 Task: Add an event with the title Second Sales Territory Planning and Expansion Discussion, date ''2024/05/16'', time 8:00 AM to 10:00 AMand add a description: During the Quality Assurance Check, a dedicated team or quality assurance professionals will conduct a comprehensive assessment of the project against predetermined quality criteria. The team will review various aspects, including project documentation, processes, methodologies, and actual deliverables, to ensure they meet the defined quality standards.Select event color  Grape . Add location for the event as: 123 Egyptian Museum, Cairo, Egypt, logged in from the account softage.10@softage.netand send the event invitation to softage.2@softage.net and softage.3@softage.net. Set a reminder for the event Every weekday(Monday to Friday)
Action: Mouse moved to (37, 83)
Screenshot: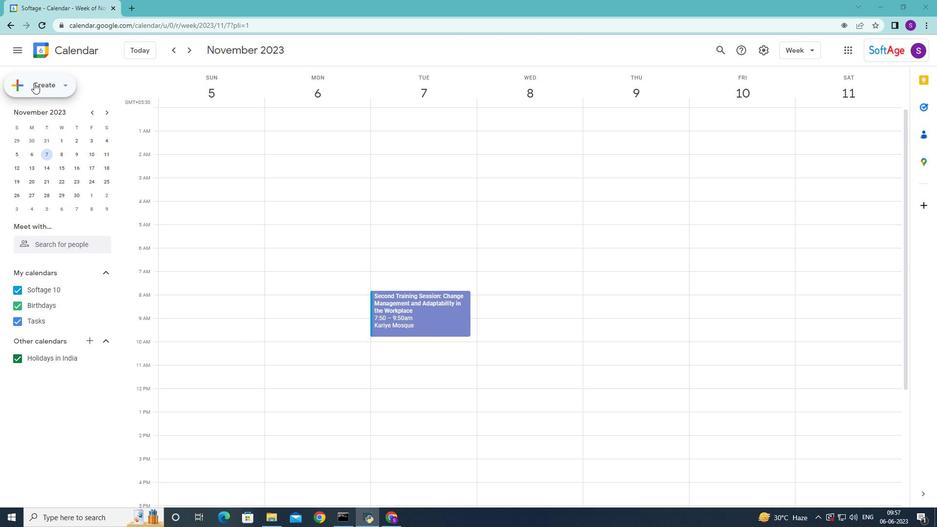 
Action: Mouse pressed left at (37, 83)
Screenshot: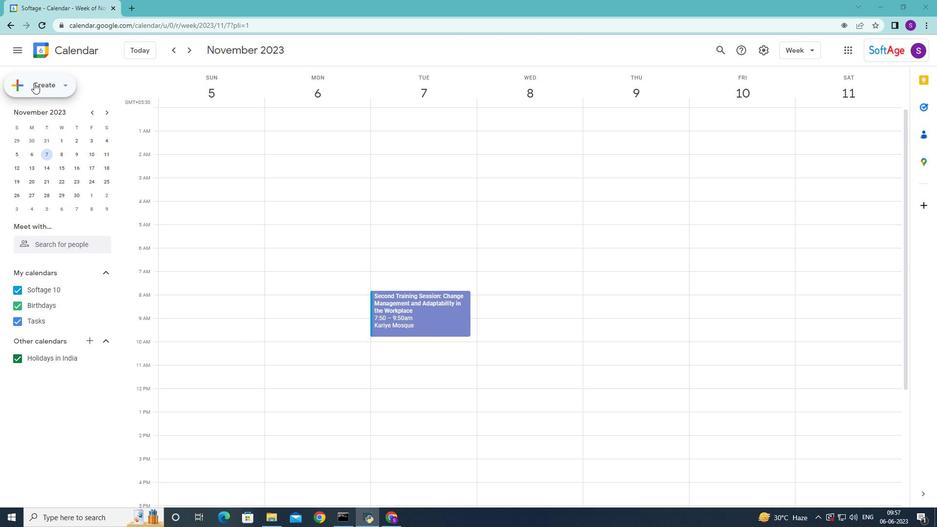 
Action: Mouse moved to (50, 115)
Screenshot: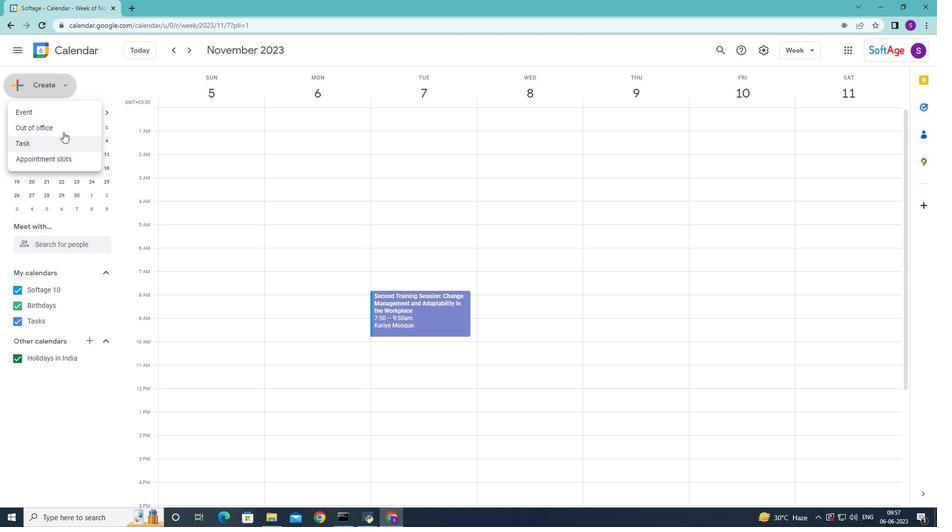 
Action: Mouse pressed left at (50, 115)
Screenshot: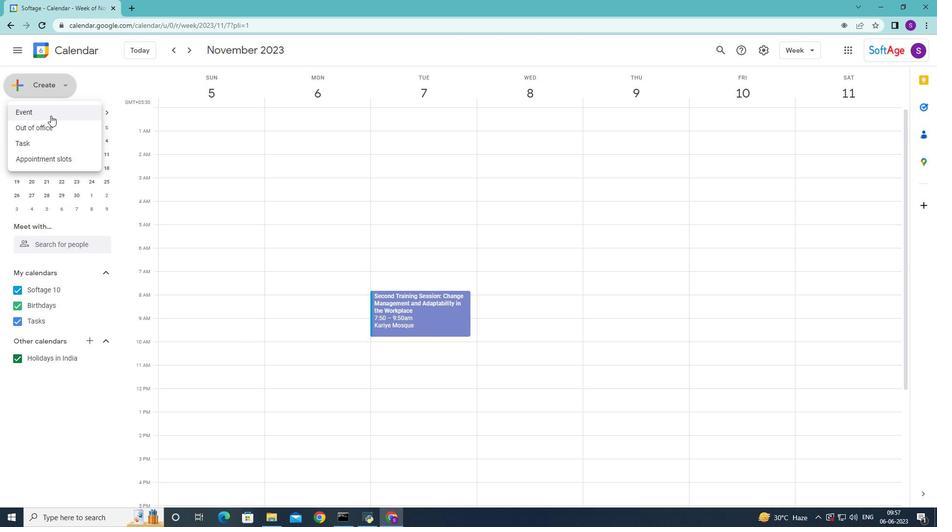 
Action: Mouse moved to (228, 178)
Screenshot: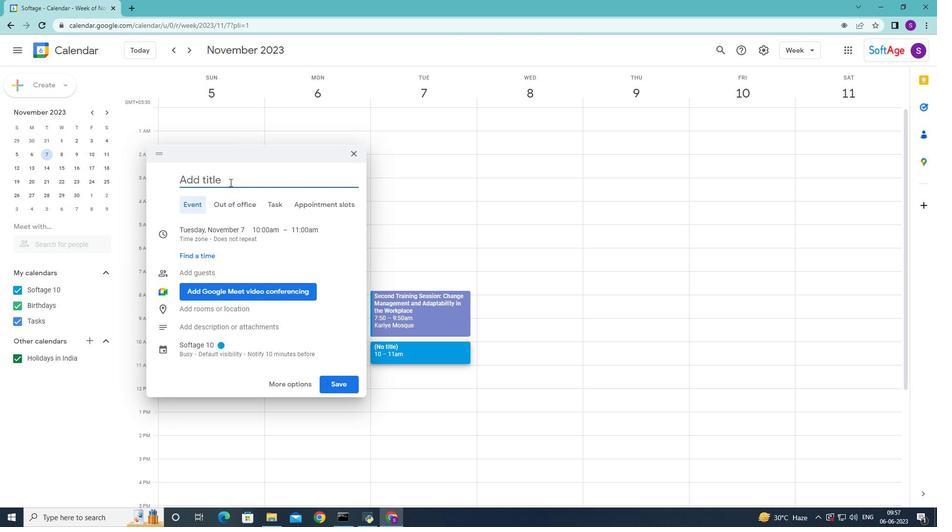 
Action: Mouse pressed left at (228, 178)
Screenshot: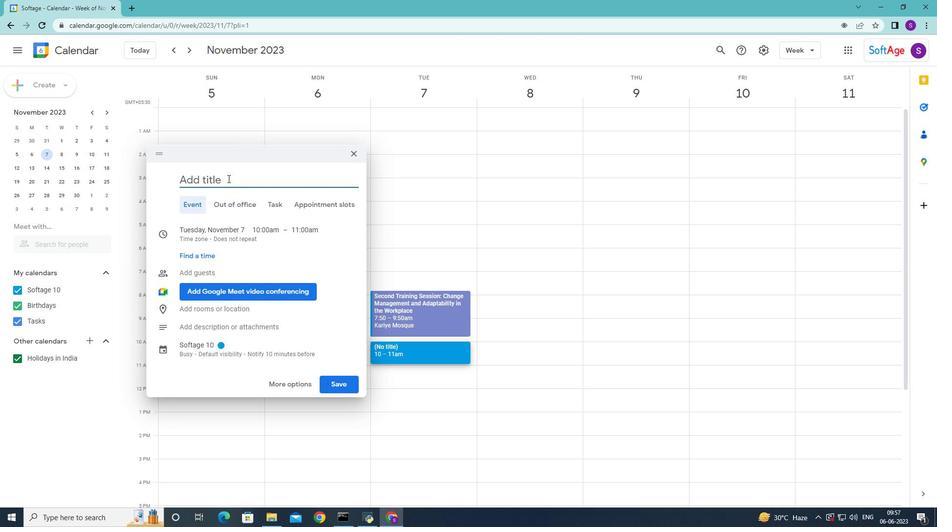 
Action: Mouse moved to (228, 178)
Screenshot: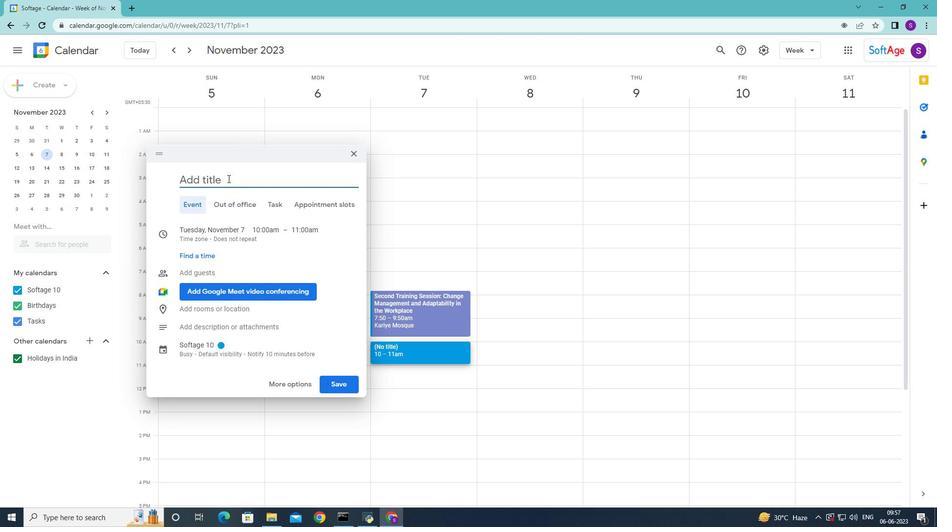 
Action: Key pressed <Key.shift>Second<Key.space><Key.shift>Sales<Key.space><Key.shift>Territory<Key.space><Key.shift>Planning<Key.space>and<Key.space><Key.shift>Expansion<Key.space><Key.shift><Key.shift><Key.shift><Key.shift>Discussion
Screenshot: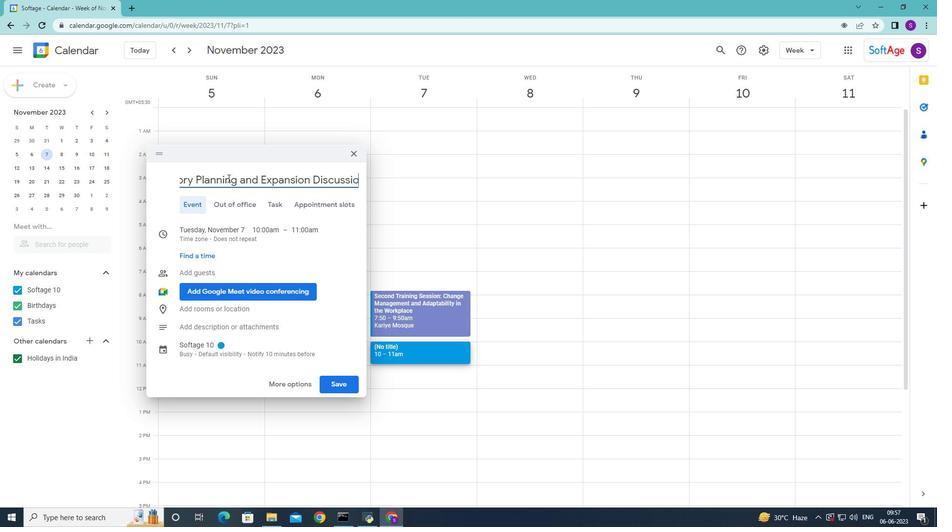 
Action: Mouse moved to (214, 233)
Screenshot: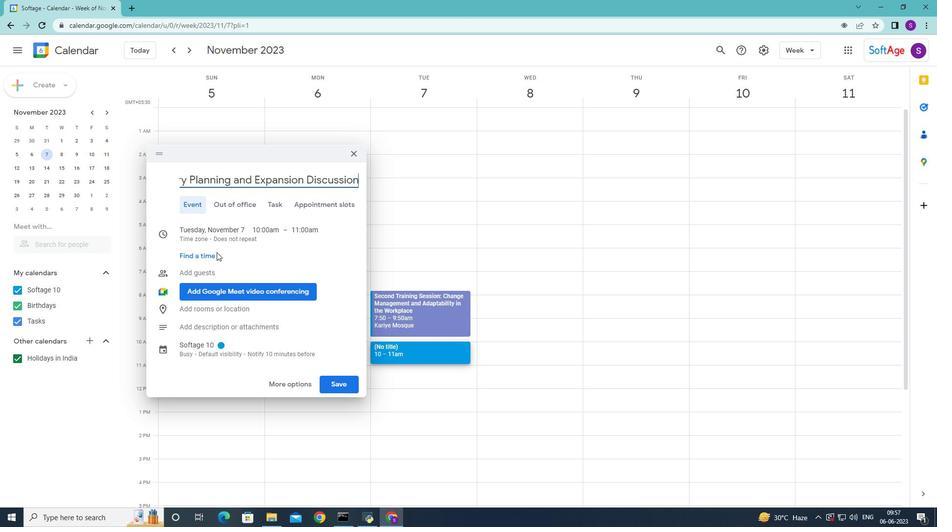 
Action: Mouse pressed left at (214, 233)
Screenshot: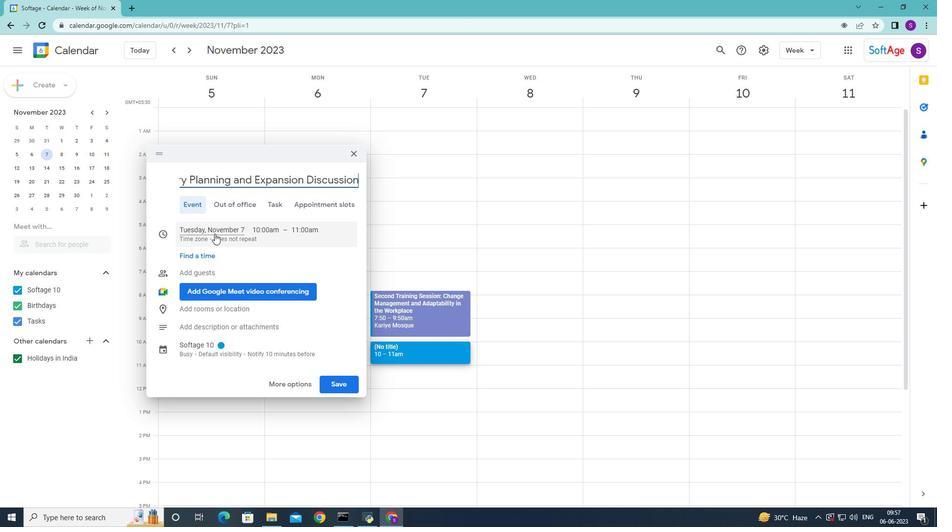 
Action: Mouse moved to (299, 249)
Screenshot: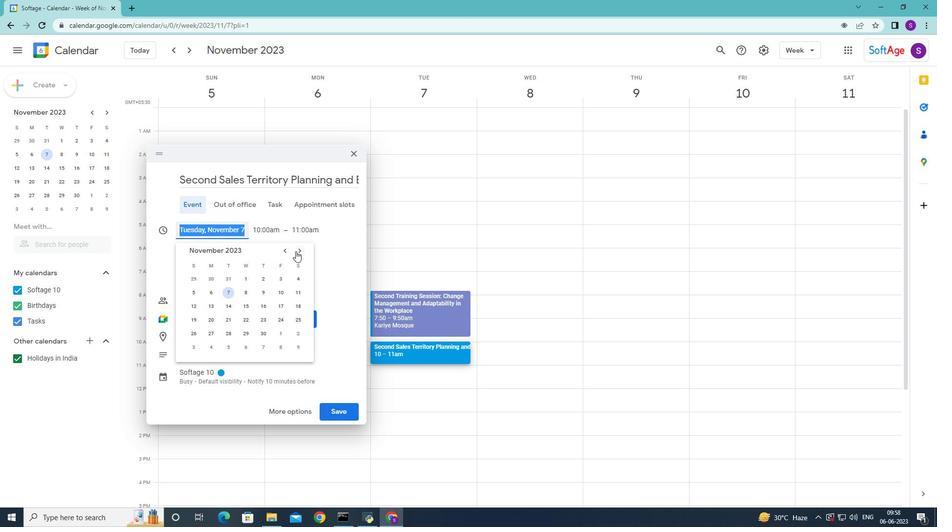 
Action: Mouse pressed left at (299, 249)
Screenshot: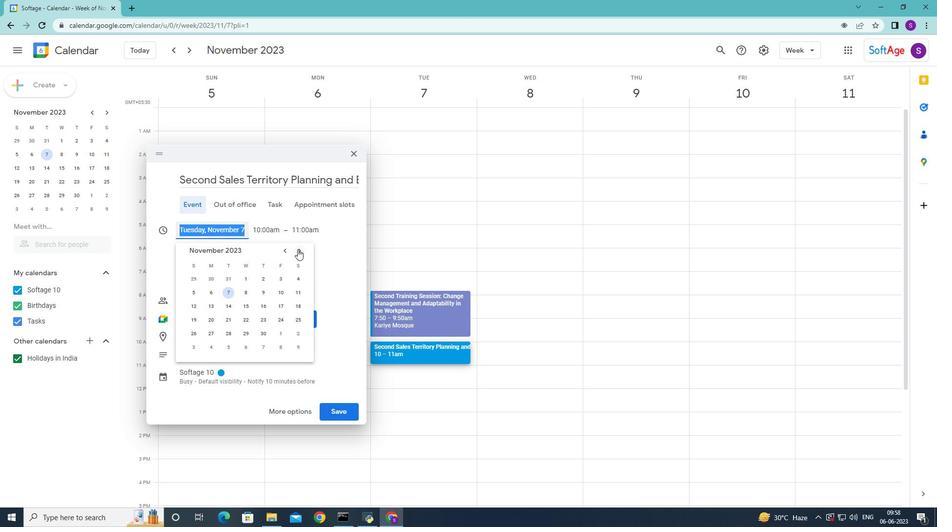 
Action: Mouse pressed left at (299, 249)
Screenshot: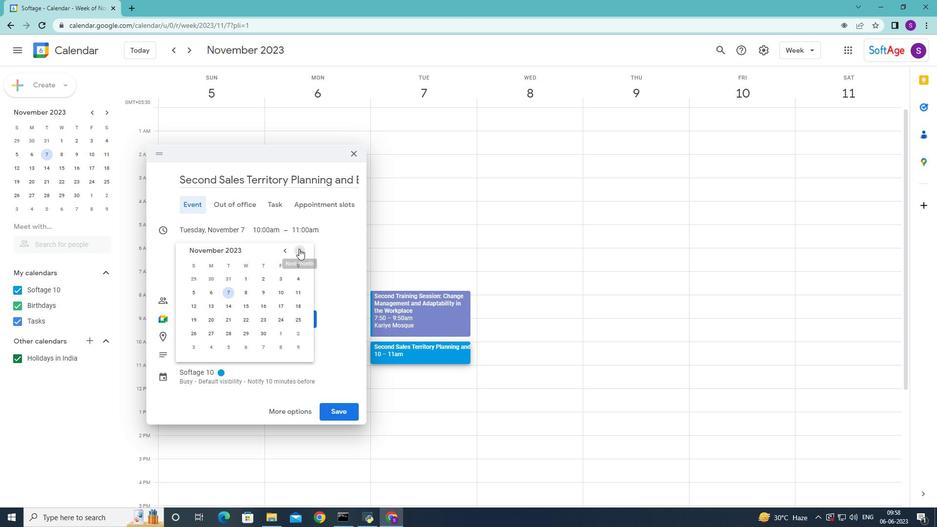 
Action: Mouse pressed left at (299, 249)
Screenshot: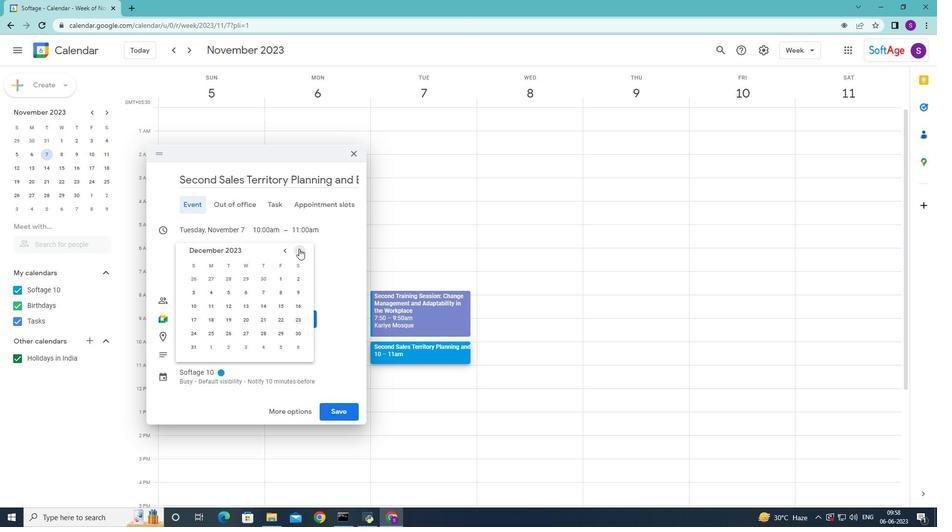 
Action: Mouse pressed left at (299, 249)
Screenshot: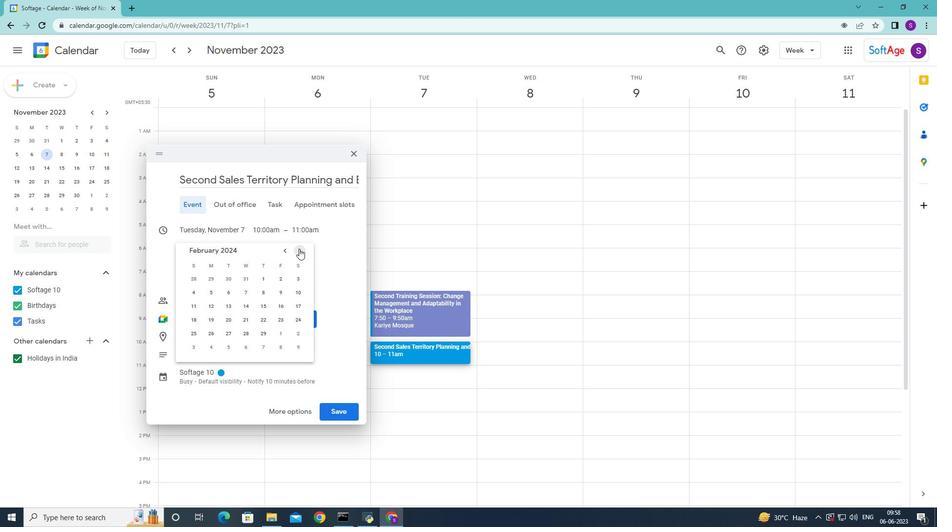
Action: Mouse pressed left at (299, 249)
Screenshot: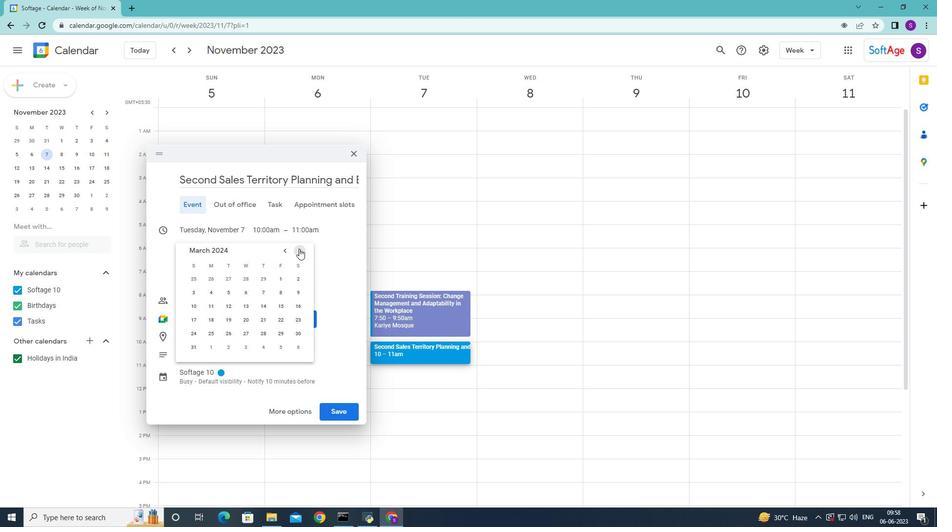 
Action: Mouse pressed left at (299, 249)
Screenshot: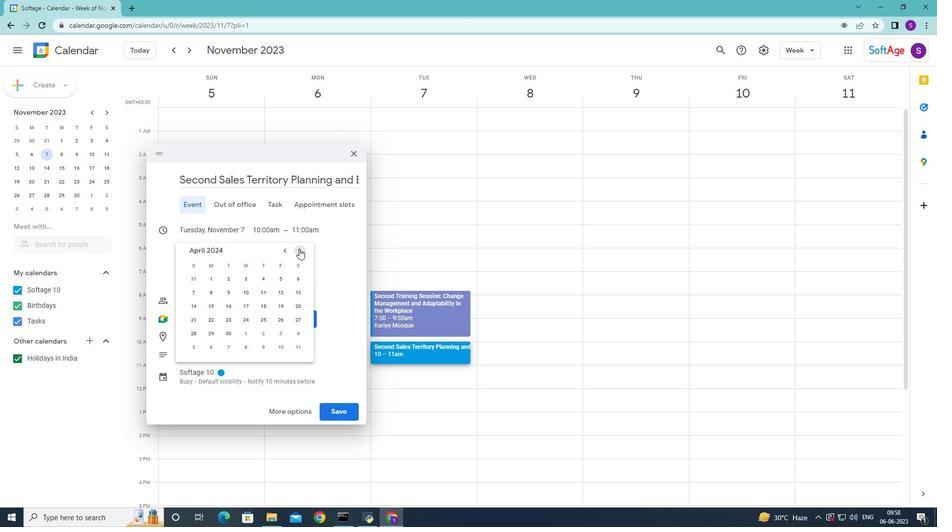 
Action: Mouse moved to (267, 307)
Screenshot: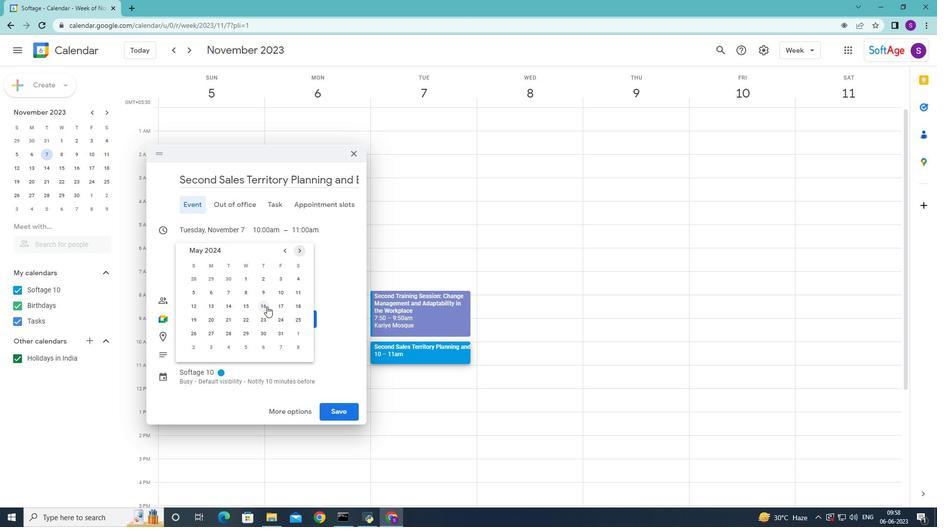 
Action: Mouse pressed left at (267, 307)
Screenshot: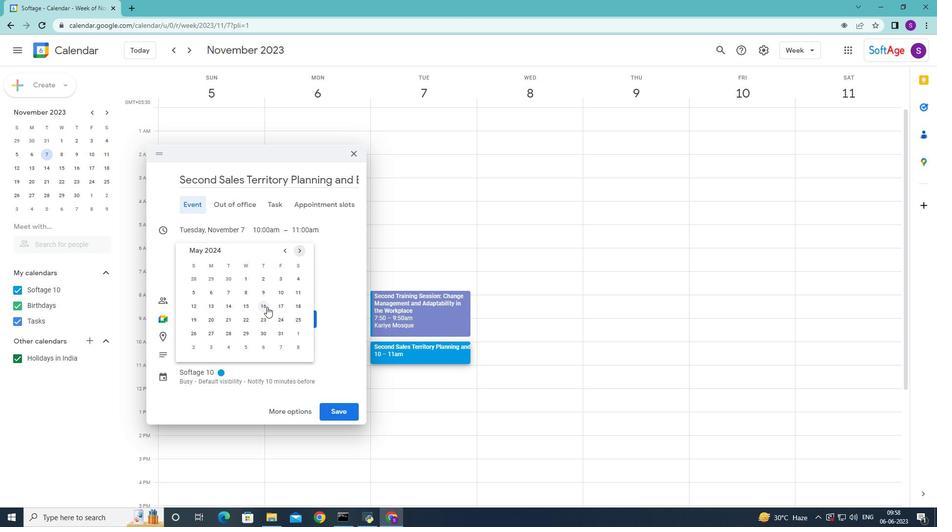 
Action: Mouse moved to (485, 230)
Screenshot: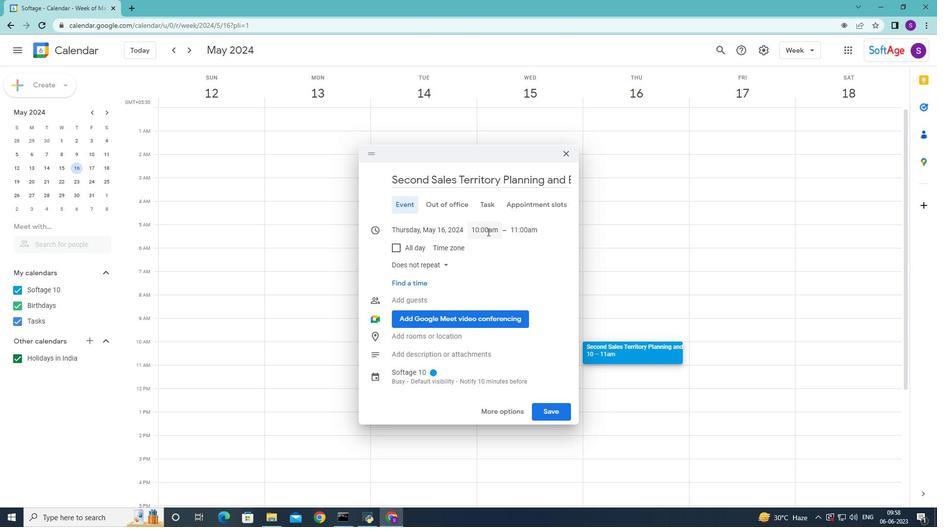 
Action: Mouse pressed left at (485, 230)
Screenshot: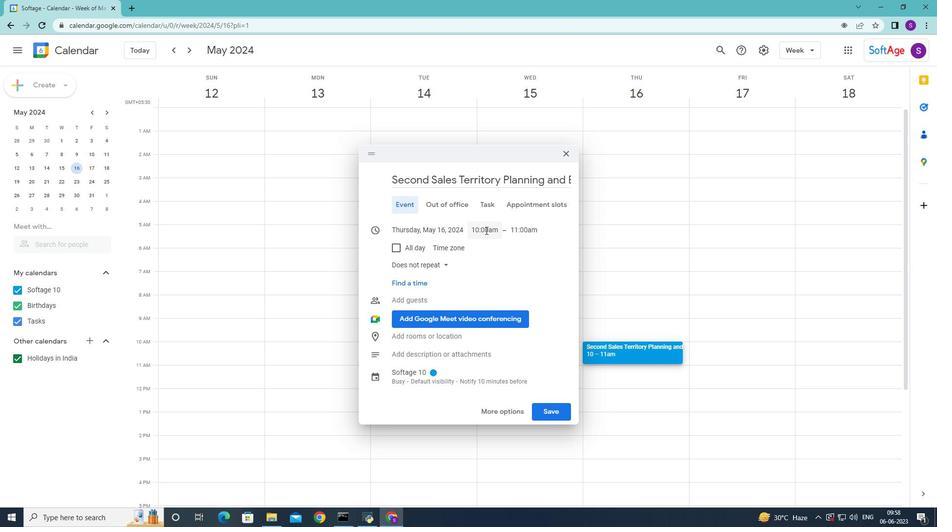 
Action: Mouse moved to (480, 275)
Screenshot: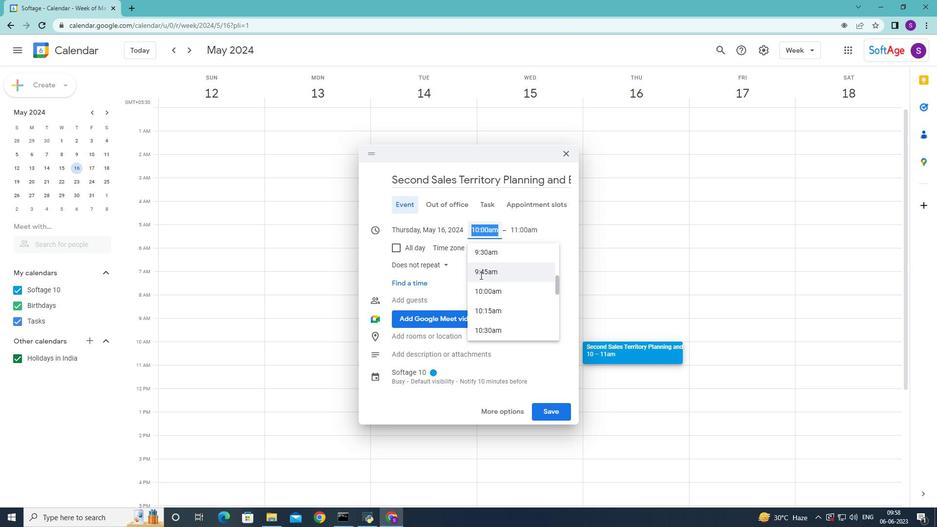 
Action: Mouse scrolled (480, 275) with delta (0, 0)
Screenshot: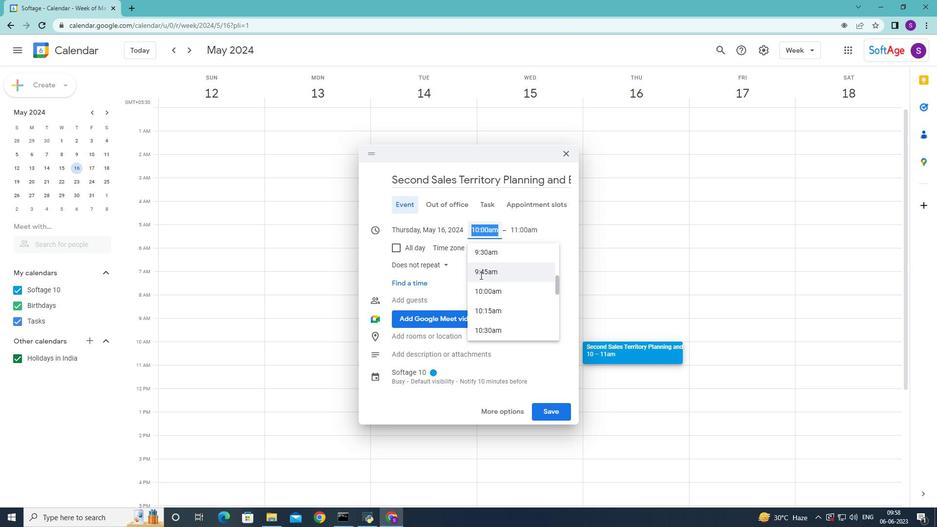 
Action: Mouse scrolled (480, 275) with delta (0, 0)
Screenshot: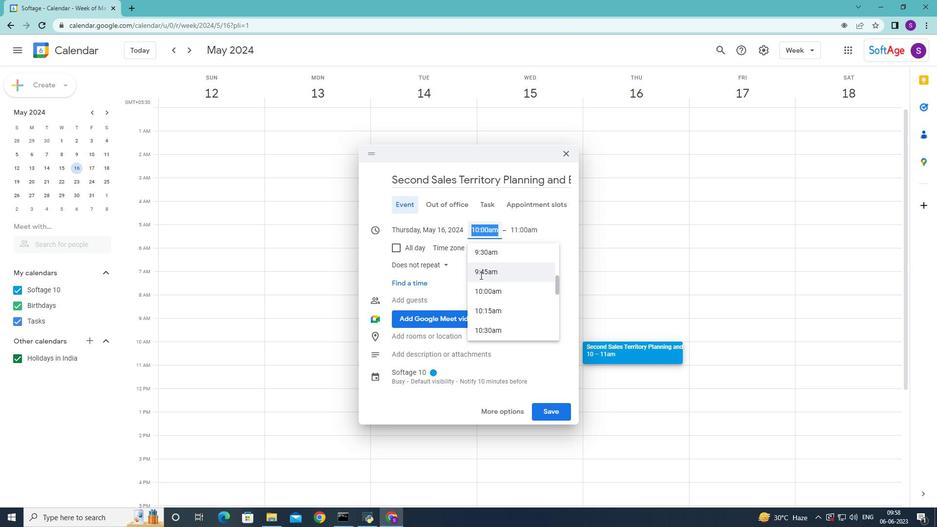 
Action: Mouse scrolled (480, 275) with delta (0, 0)
Screenshot: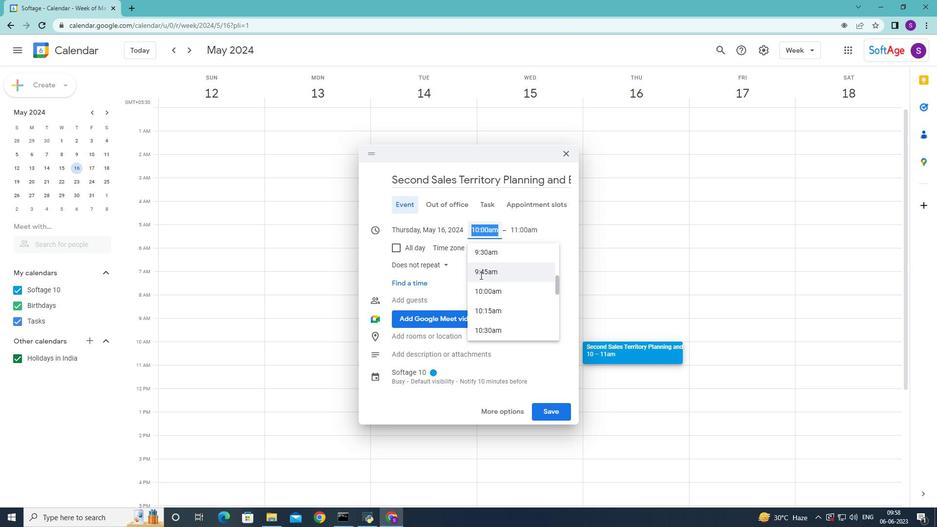 
Action: Mouse scrolled (480, 275) with delta (0, 0)
Screenshot: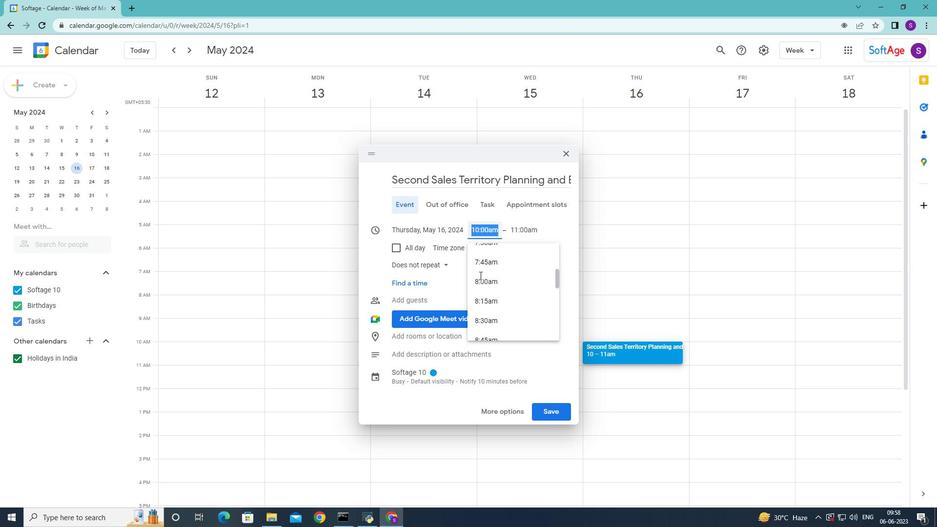 
Action: Mouse scrolled (480, 275) with delta (0, 0)
Screenshot: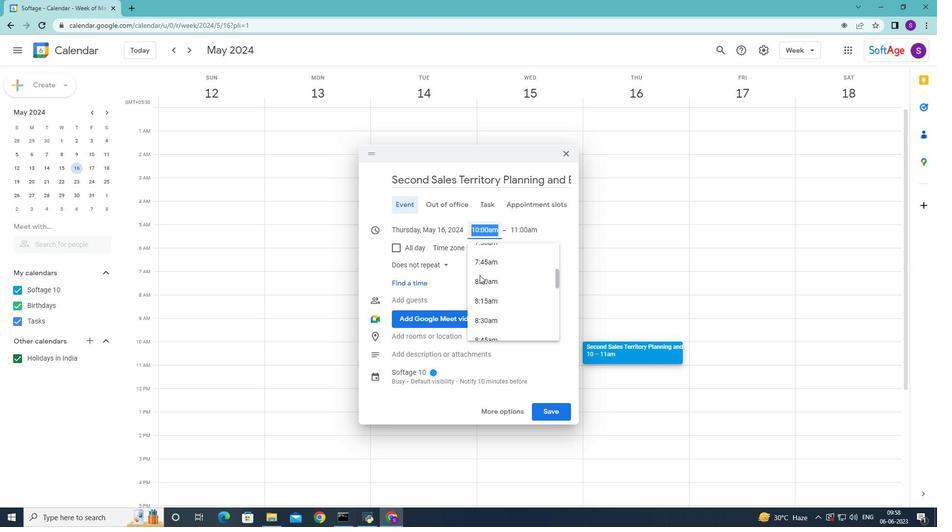 
Action: Mouse scrolled (480, 274) with delta (0, 0)
Screenshot: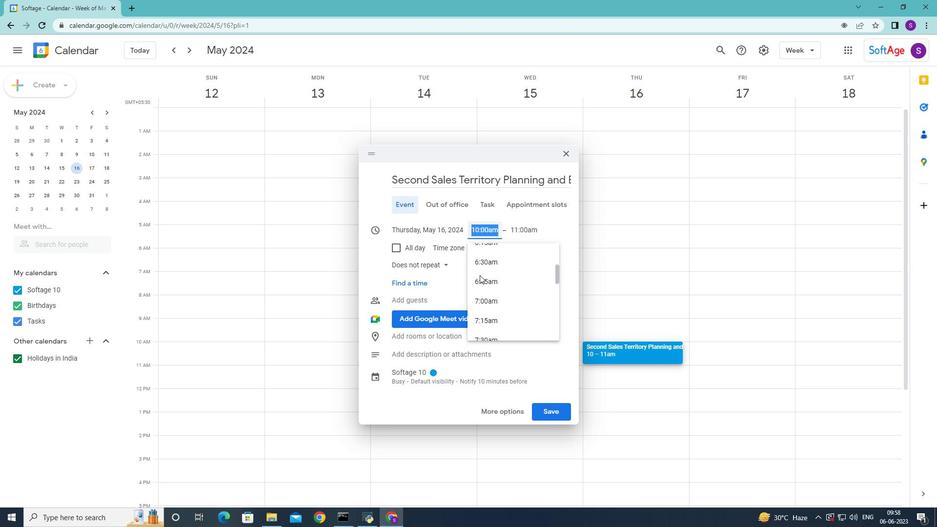 
Action: Mouse scrolled (480, 274) with delta (0, 0)
Screenshot: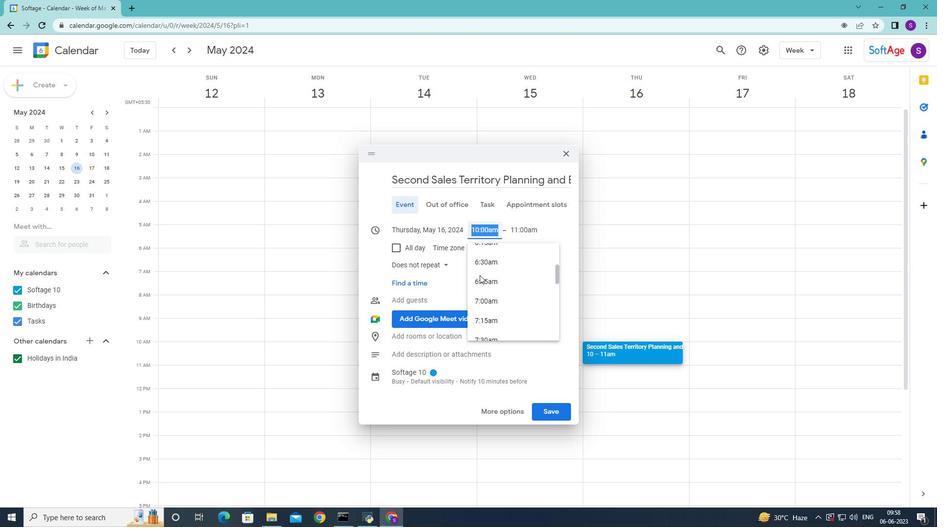 
Action: Mouse moved to (488, 281)
Screenshot: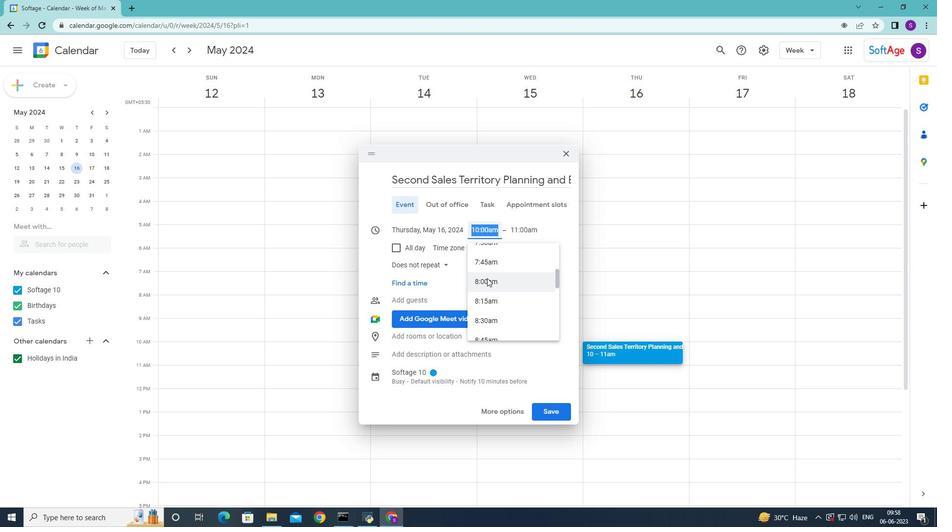 
Action: Mouse pressed left at (488, 281)
Screenshot: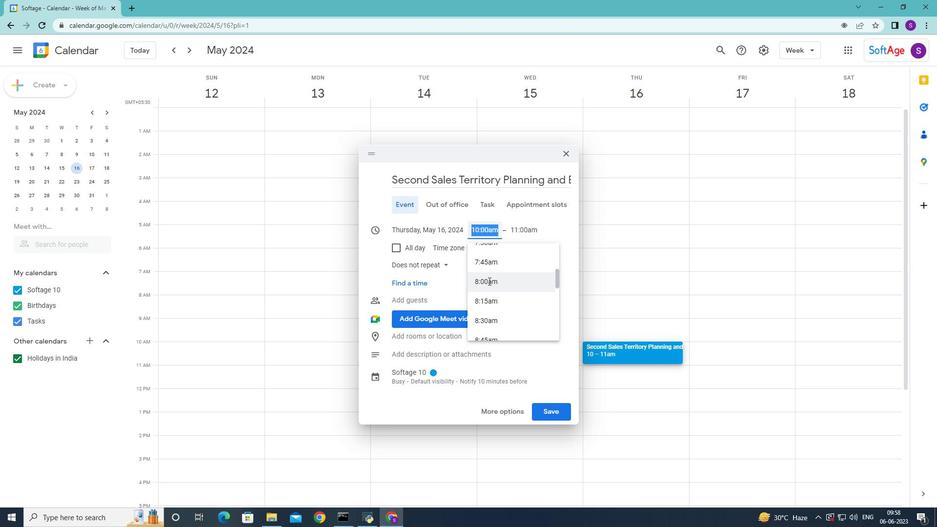
Action: Mouse moved to (523, 224)
Screenshot: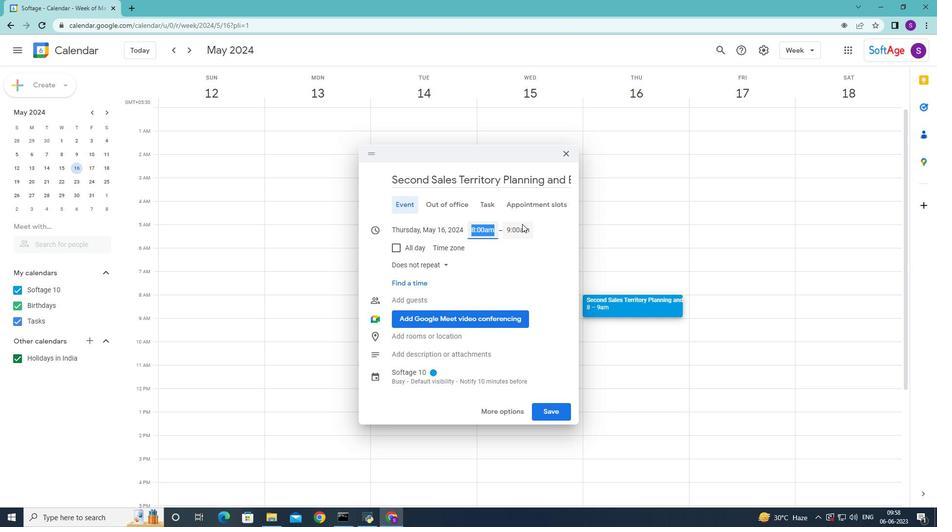 
Action: Mouse pressed left at (523, 224)
Screenshot: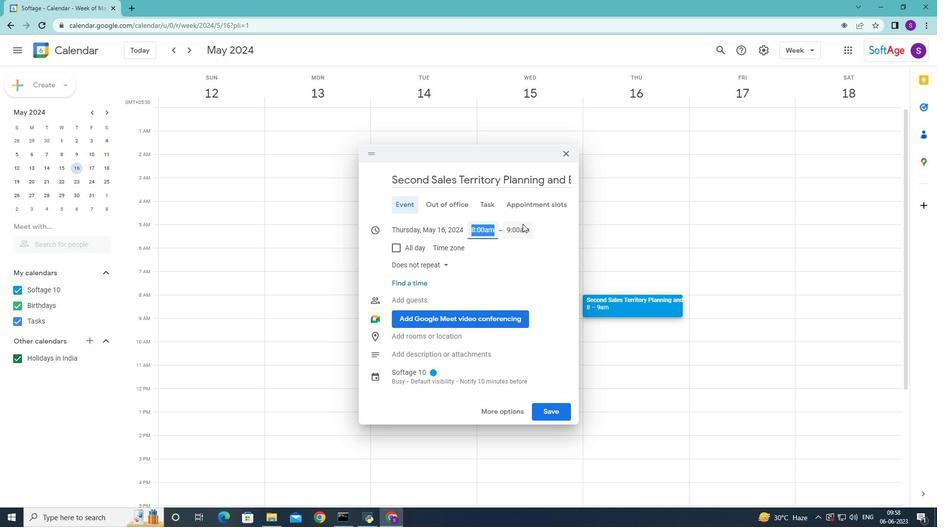 
Action: Mouse moved to (526, 312)
Screenshot: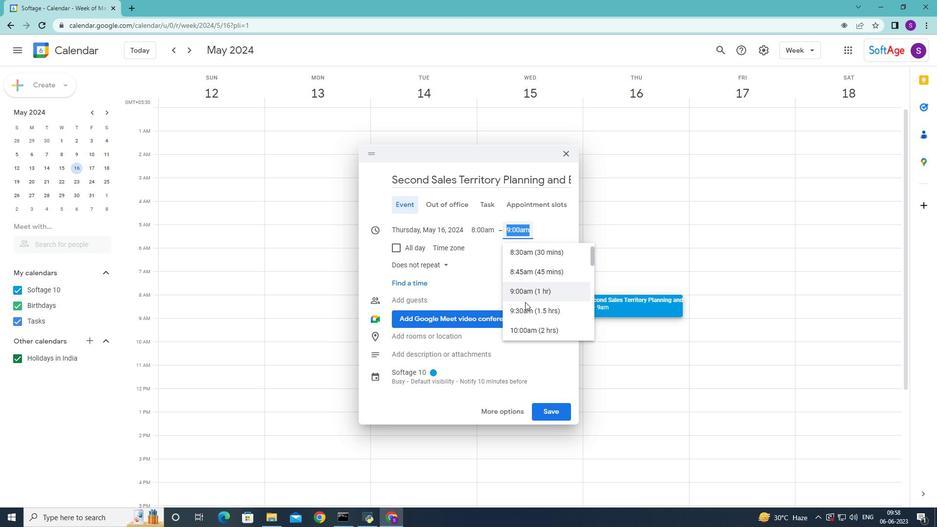 
Action: Mouse scrolled (526, 311) with delta (0, 0)
Screenshot: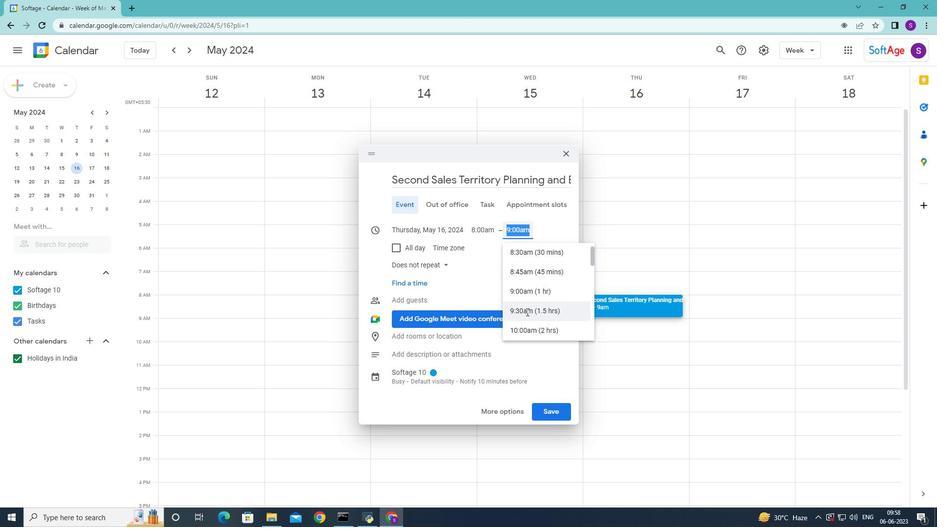 
Action: Mouse moved to (516, 282)
Screenshot: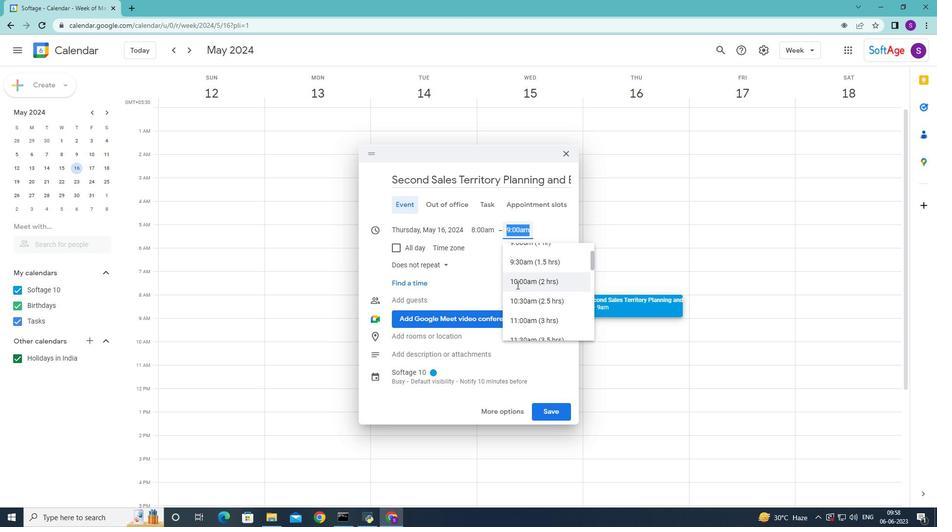 
Action: Mouse pressed left at (516, 282)
Screenshot: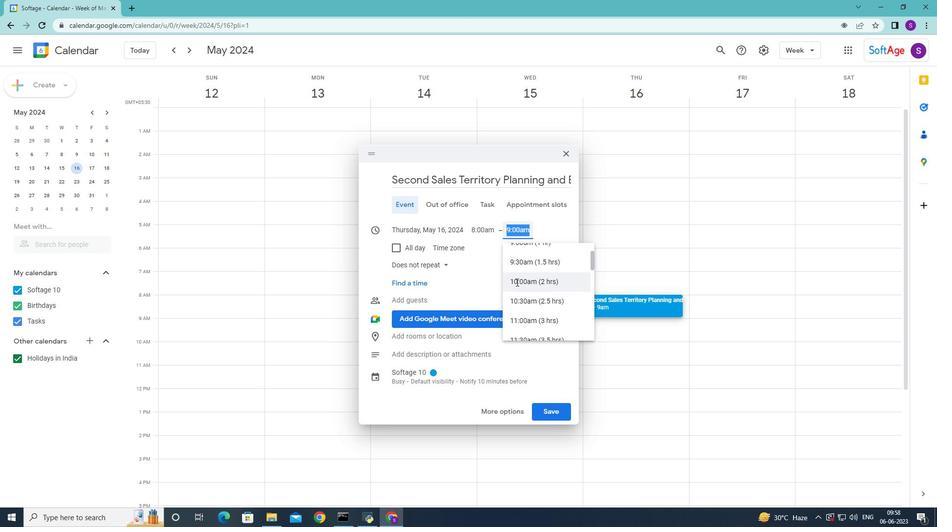 
Action: Mouse moved to (494, 413)
Screenshot: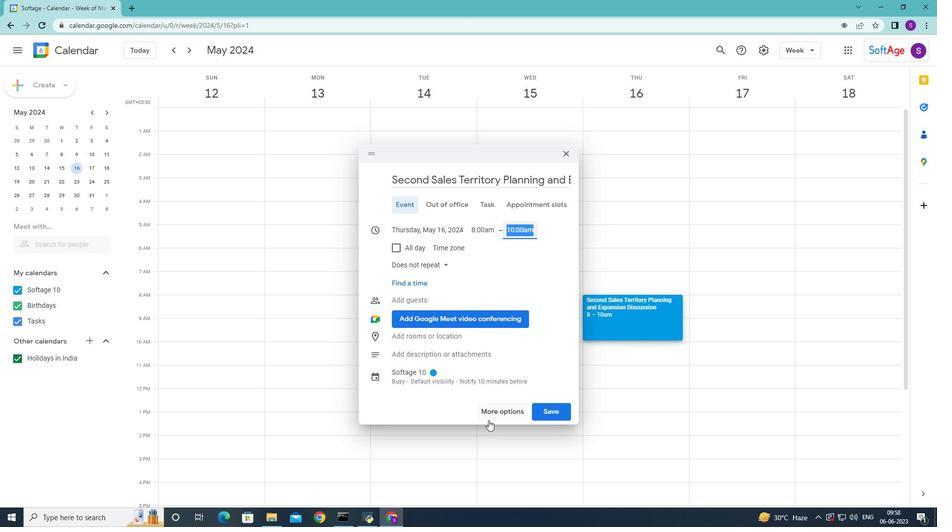 
Action: Mouse pressed left at (494, 413)
Screenshot: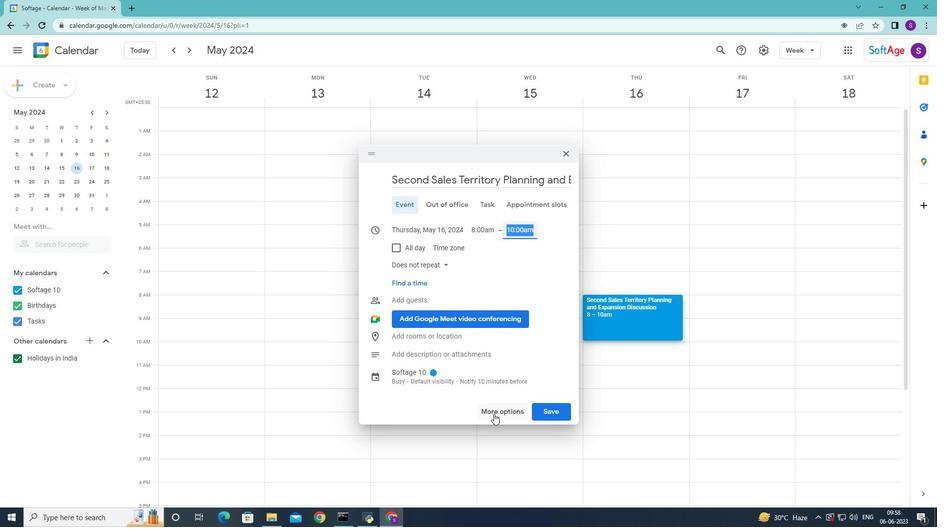
Action: Mouse moved to (148, 339)
Screenshot: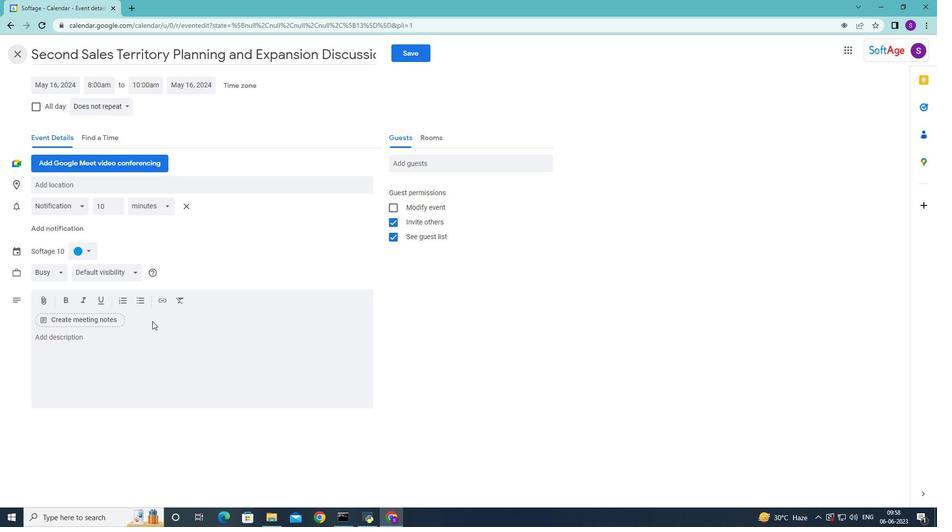 
Action: Mouse pressed left at (148, 339)
Screenshot: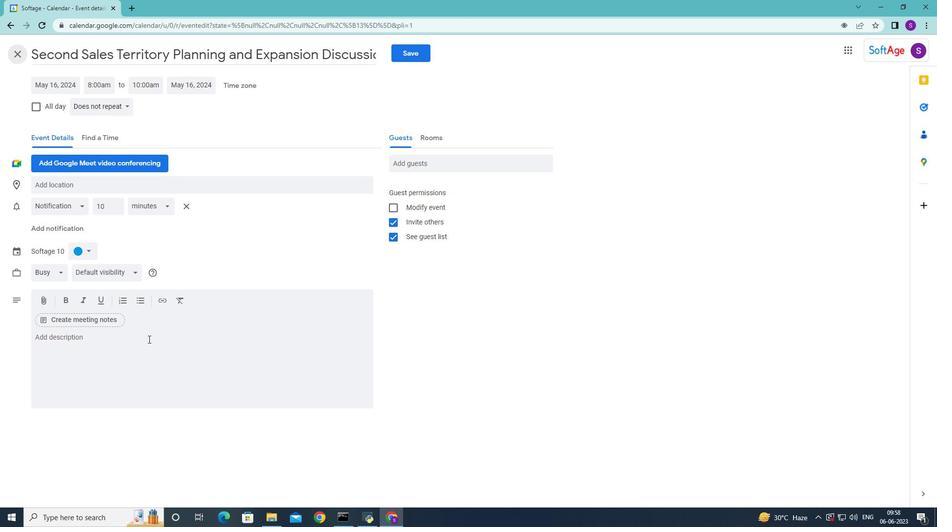 
Action: Key pressed <Key.shift>During<Key.space>the<Key.space>quality<Key.space>a<Key.backspace>assurance<Key.space>professionals<Key.space>will<Key.space>c<Key.backspace>conduct<Key.space>a<Key.space>comprehensive<Key.space>assesment<Key.space>of<Key.space>the<Key.space>project<Key.space>
Screenshot: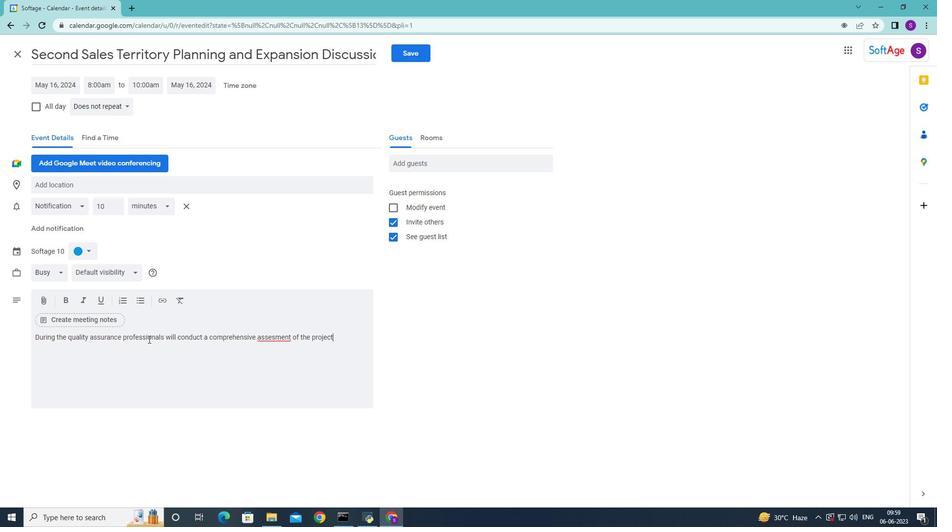 
Action: Mouse moved to (274, 338)
Screenshot: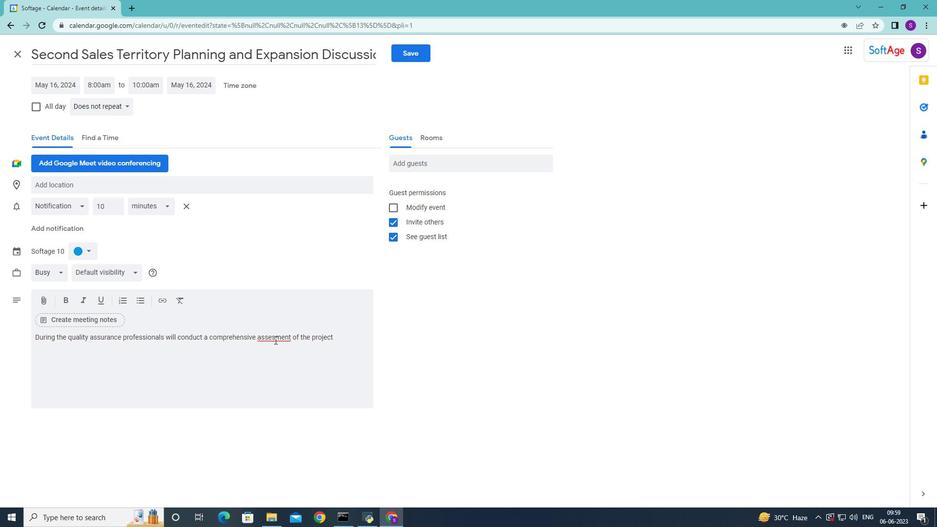 
Action: Mouse pressed left at (274, 338)
Screenshot: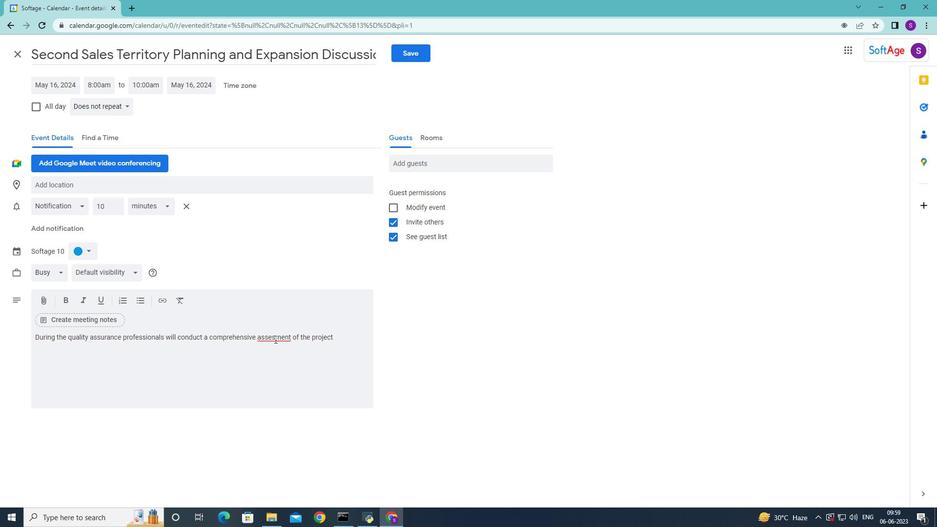 
Action: Mouse moved to (278, 339)
Screenshot: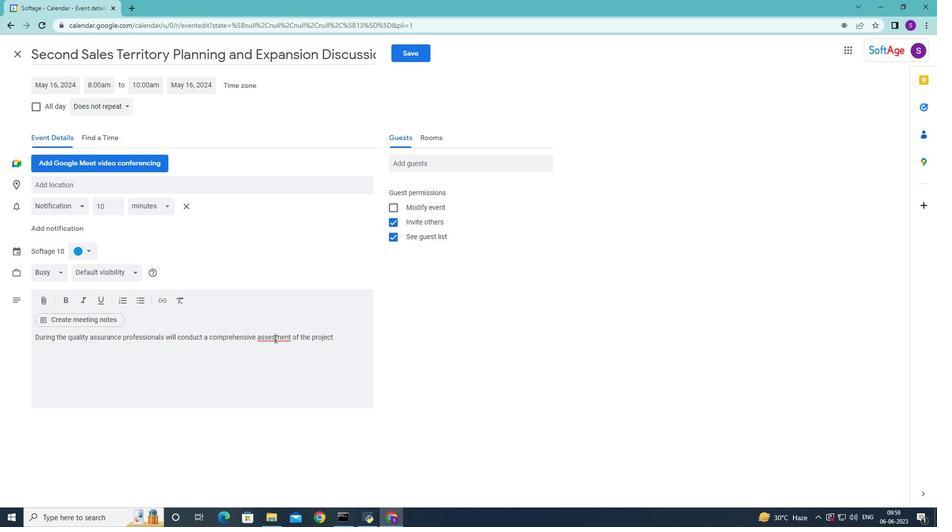 
Action: Key pressed s
Screenshot: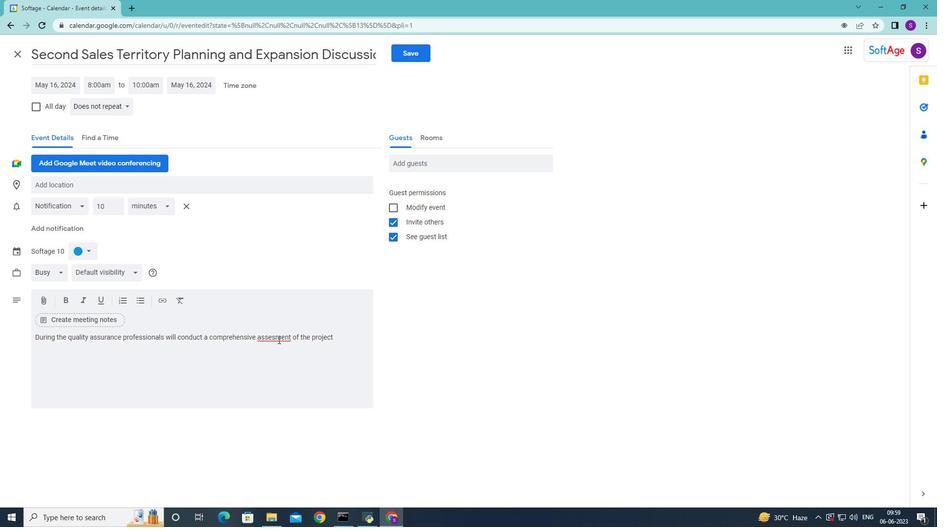 
Action: Mouse moved to (356, 338)
Screenshot: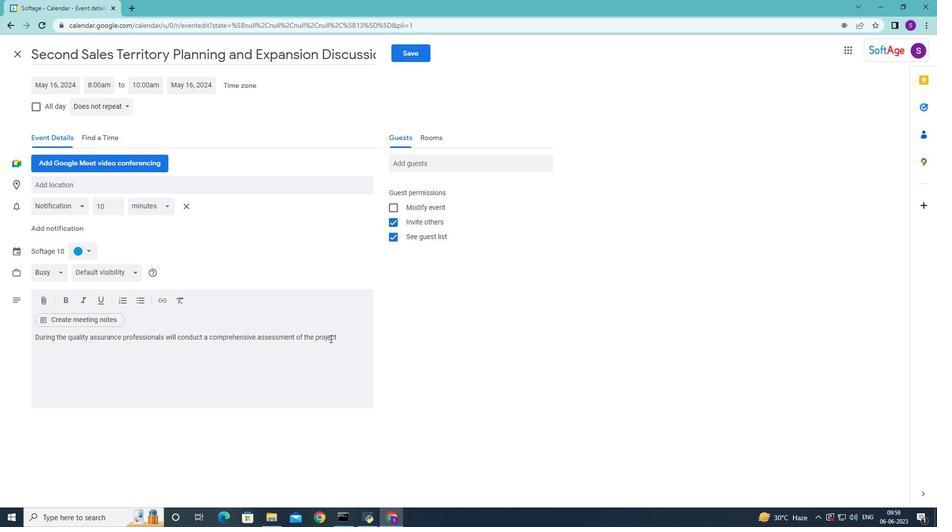 
Action: Mouse pressed left at (356, 338)
Screenshot: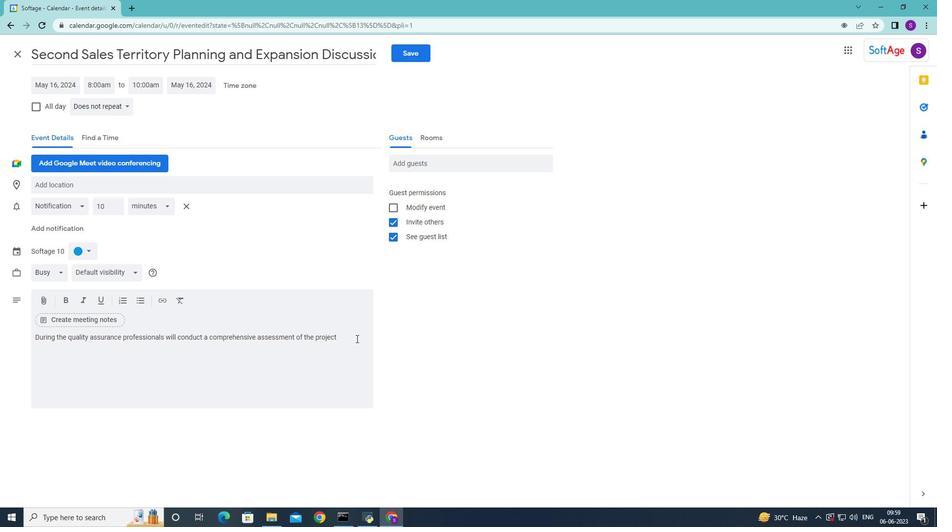 
Action: Key pressed against<Key.space>predetermined<Key.space>quality<Key.space>criteria<Key.space><Key.backspace>.<Key.space><Key.shift>The<Key.space>team<Key.space>will<Key.space>review<Key.space>various<Key.space>aspects,<Key.space>including<Key.space>project<Key.space>documenttat<Key.backspace><Key.backspace><Key.backspace>ation<Key.space><Key.backspace>,<Key.space>processes<Key.space><Key.backspace>,<Key.space>methodologies<Key.space><Key.backspace>,<Key.space>and<Key.space>actual<Key.space>deliverables<Key.space><Key.backspace>,<Key.space>to<Key.space>ensure<Key.space>they<Key.space>meet<Key.space>the<Key.space>defined<Key.space>quality<Key.space>standart<Key.backspace>ds<Key.space><Key.backspace>.<Key.space>
Screenshot: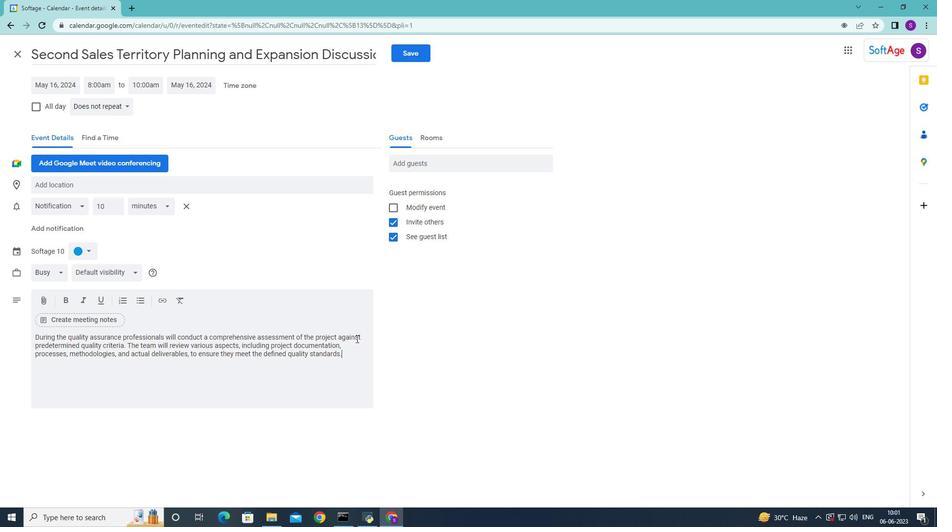 
Action: Mouse moved to (92, 249)
Screenshot: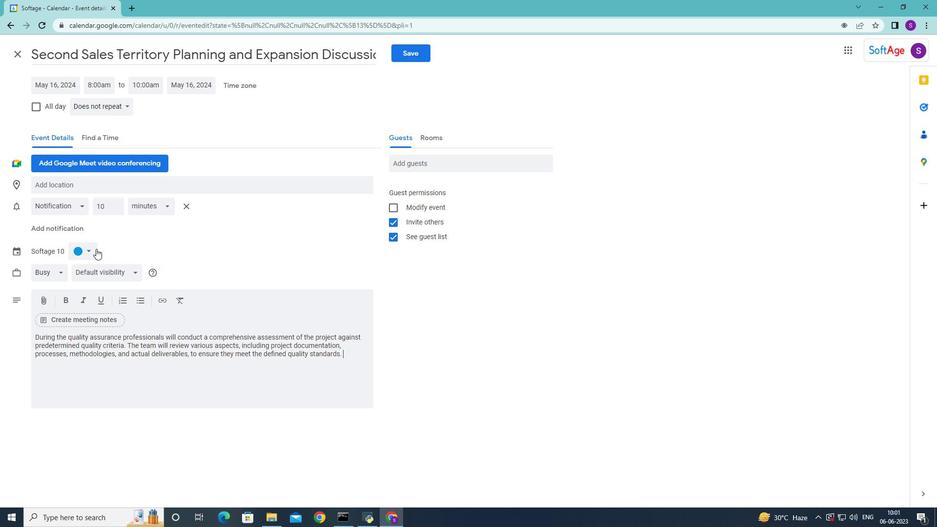 
Action: Mouse pressed left at (92, 249)
Screenshot: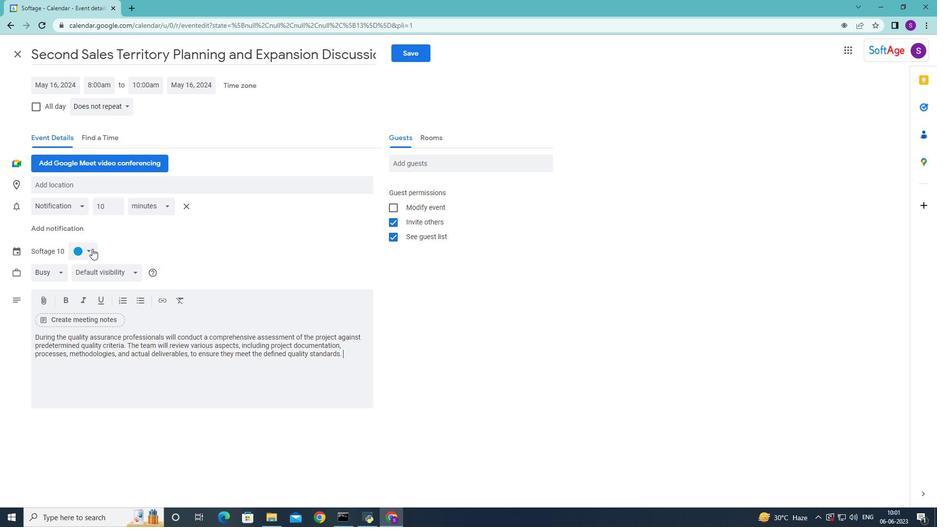 
Action: Mouse moved to (86, 295)
Screenshot: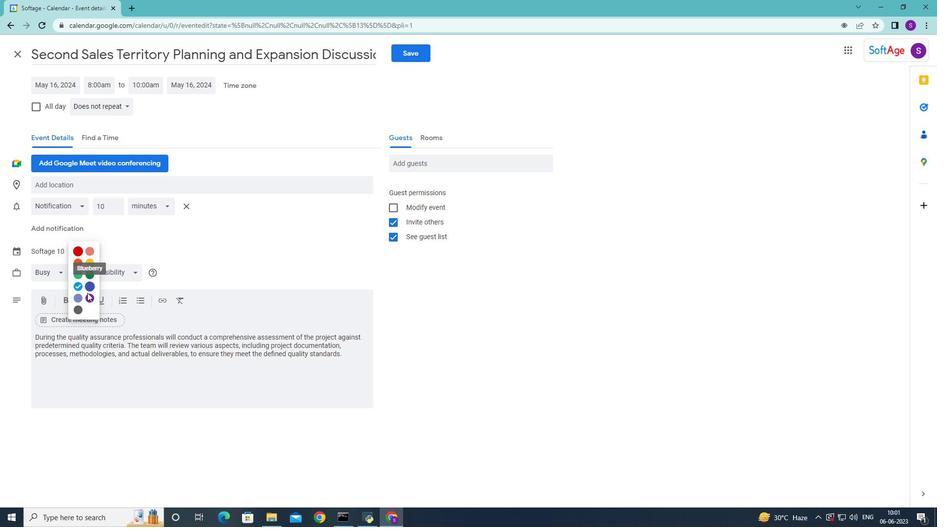 
Action: Mouse pressed left at (86, 295)
Screenshot: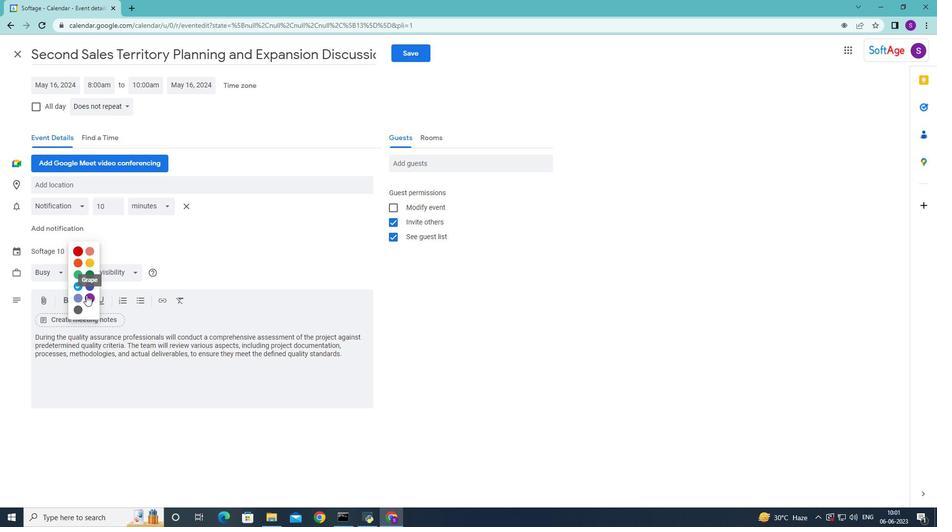 
Action: Mouse moved to (114, 187)
Screenshot: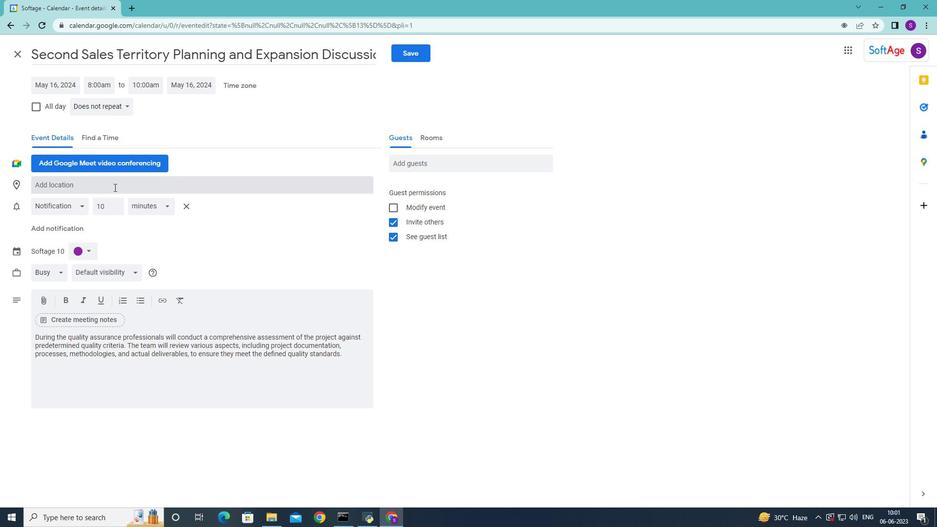 
Action: Mouse pressed left at (114, 187)
Screenshot: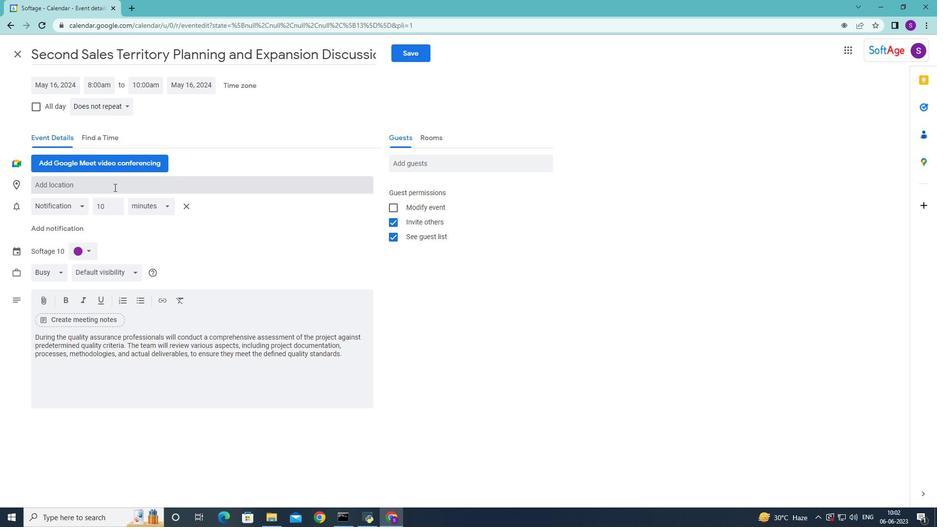 
Action: Mouse moved to (211, 145)
Screenshot: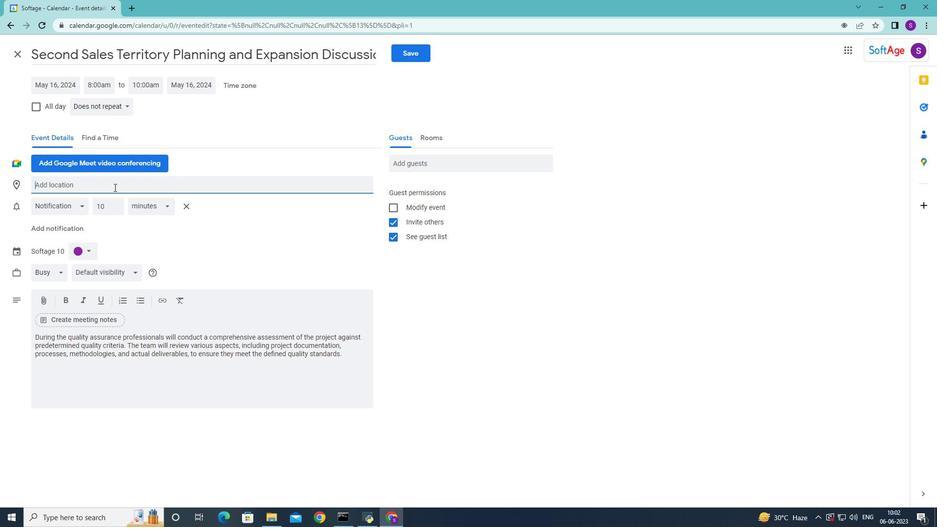 
Action: Key pressed 123<Key.space><Key.shift>Egyptian<Key.space><Key.shift>Museum,<Key.space><Key.shift>Cairo,<Key.space><Key.shift>egypt
Screenshot: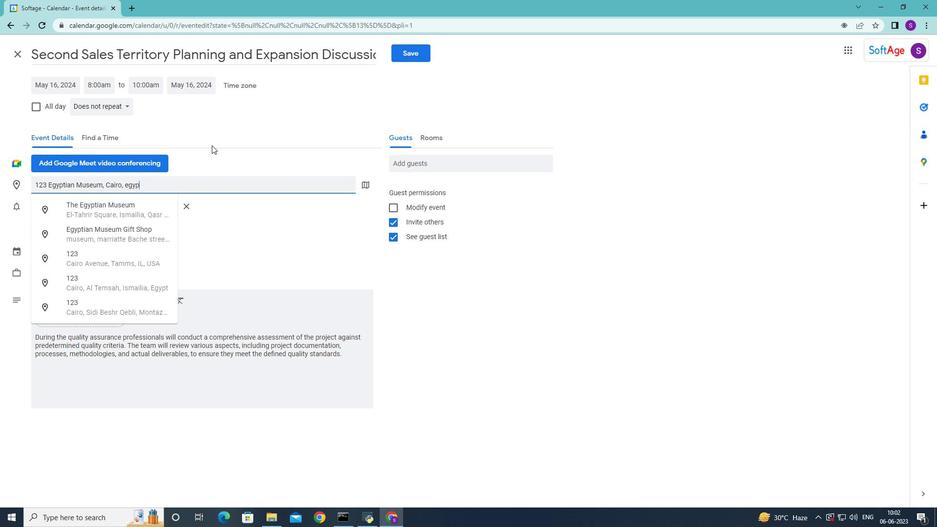 
Action: Mouse moved to (135, 215)
Screenshot: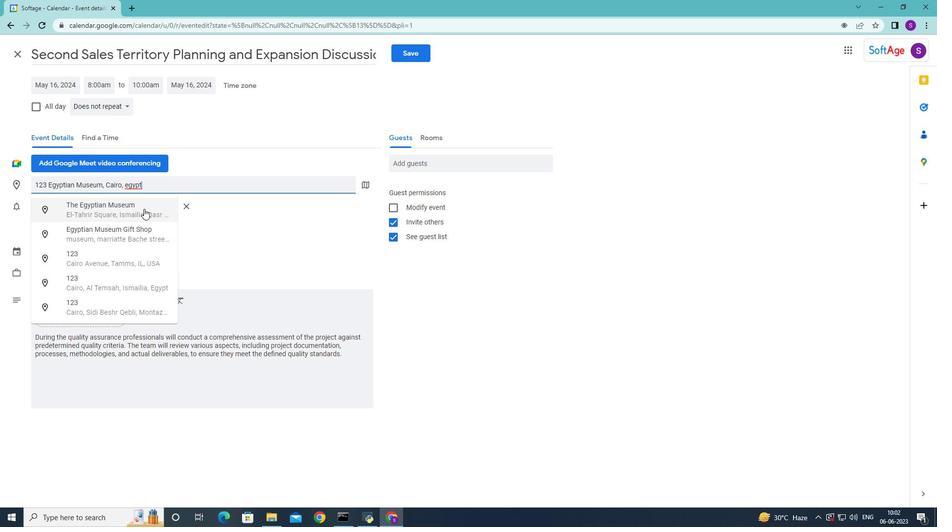 
Action: Mouse pressed left at (135, 215)
Screenshot: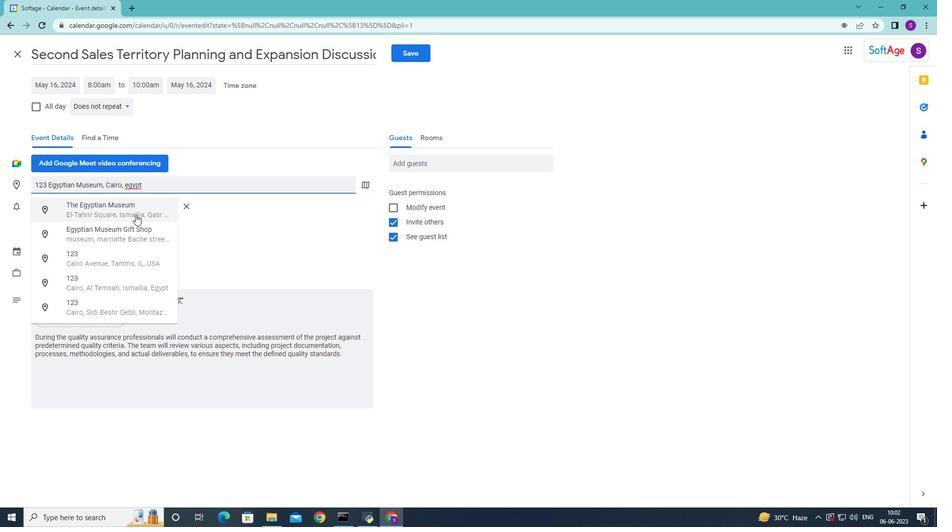 
Action: Mouse moved to (477, 164)
Screenshot: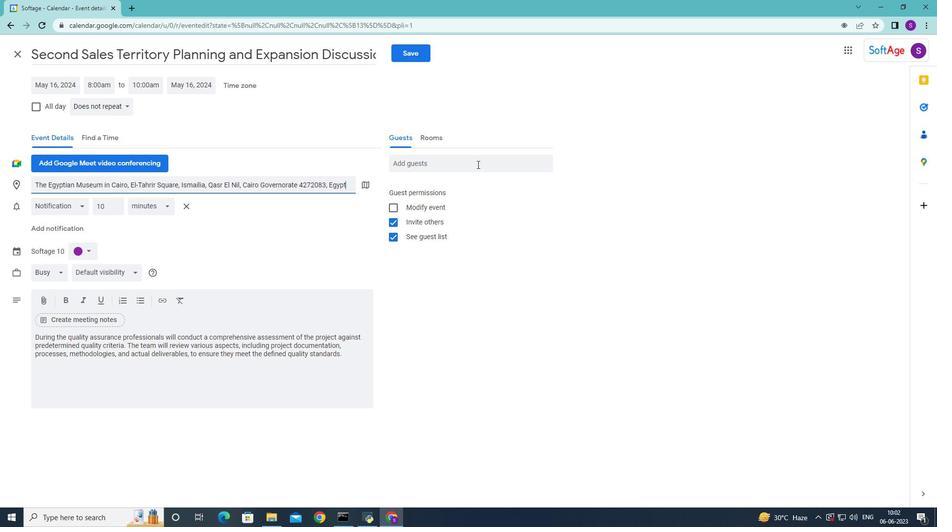 
Action: Mouse pressed left at (477, 164)
Screenshot: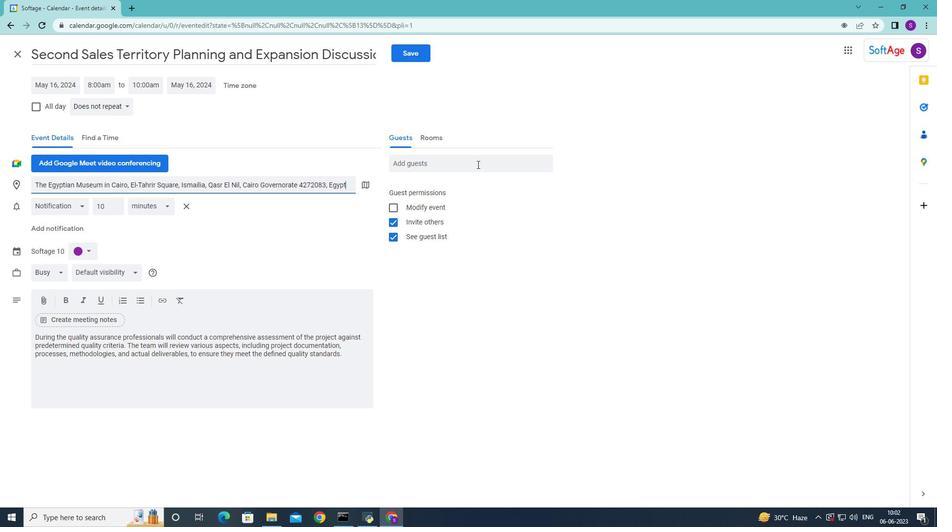 
Action: Key pressed softage.3<Key.backspace>2<Key.shift><Key.shift><Key.shift><Key.shift><Key.shift><Key.shift><Key.shift>@softage.net<Key.enter><Key.shift>Softage.3<Key.shift>@softage.net<Key.enter>
Screenshot: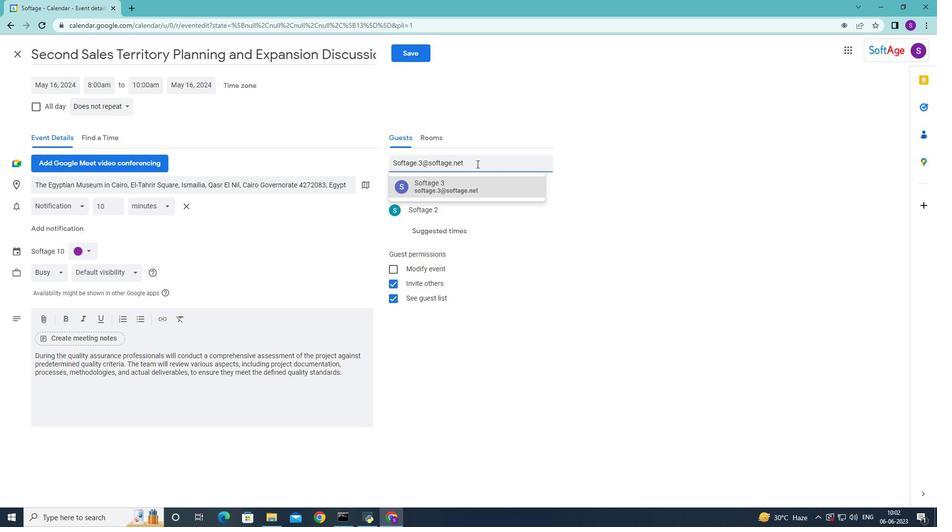 
Action: Mouse moved to (110, 103)
Screenshot: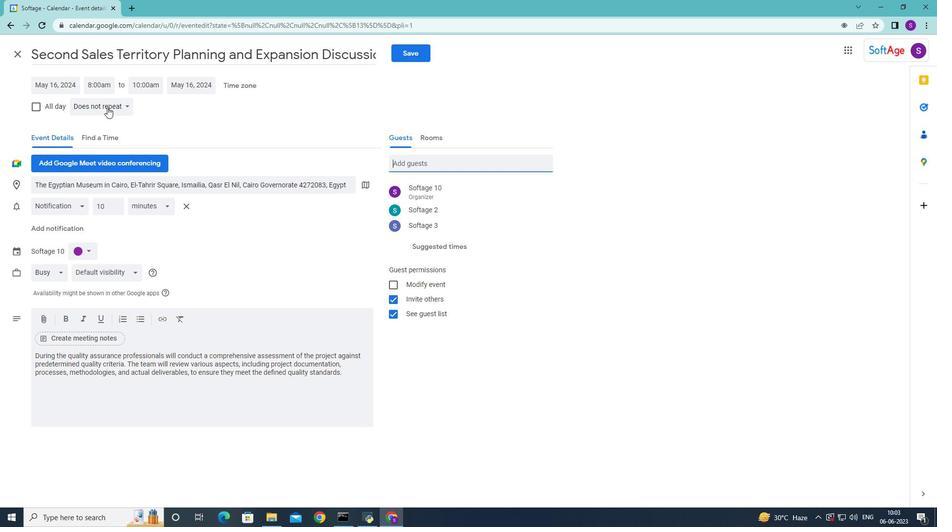 
Action: Mouse pressed left at (110, 104)
Screenshot: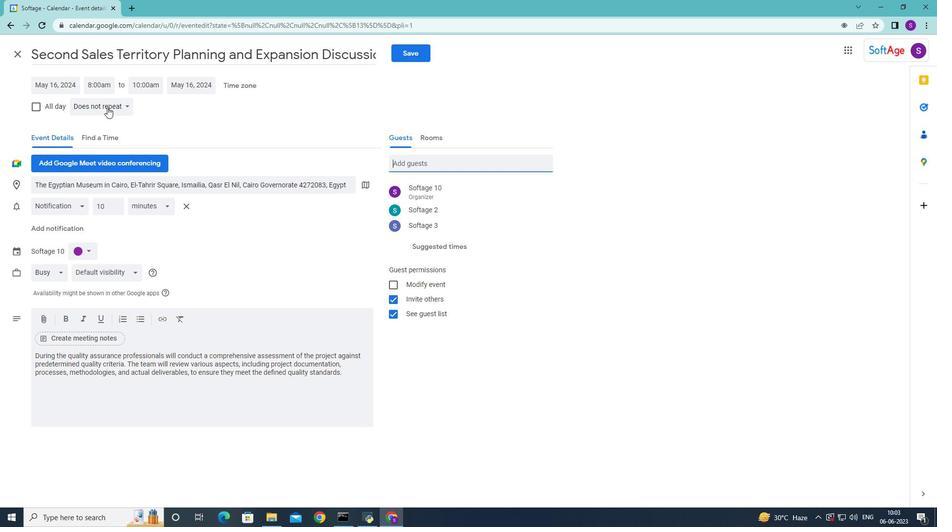 
Action: Mouse moved to (126, 193)
Screenshot: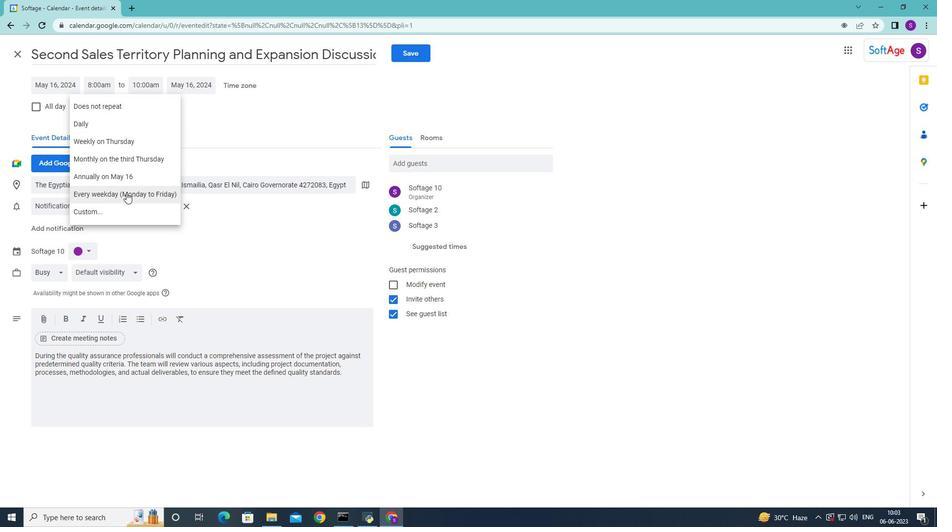 
Action: Mouse pressed left at (126, 193)
Screenshot: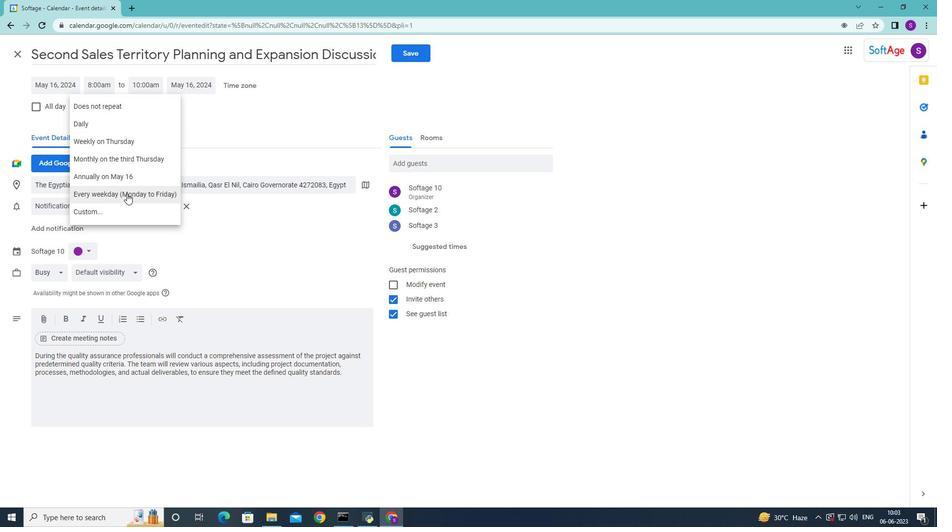 
Action: Mouse moved to (408, 55)
Screenshot: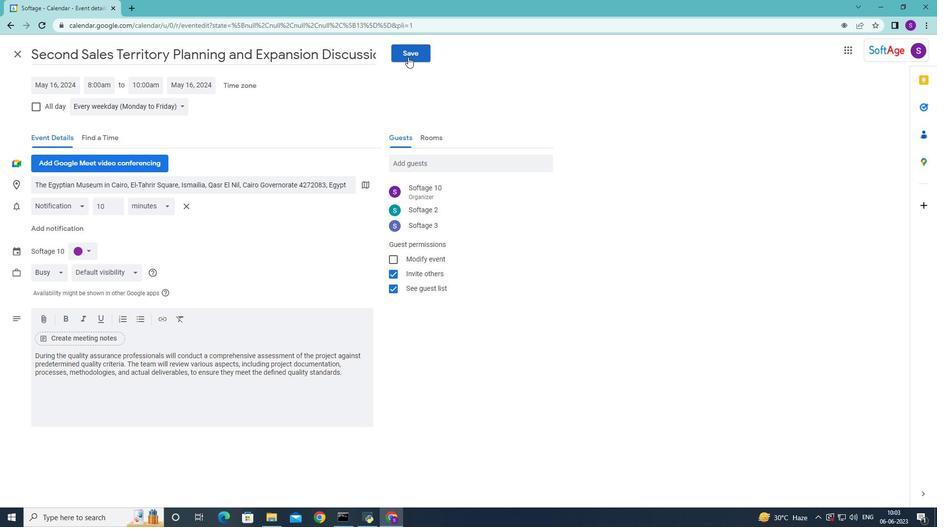 
Action: Mouse pressed left at (408, 55)
Screenshot: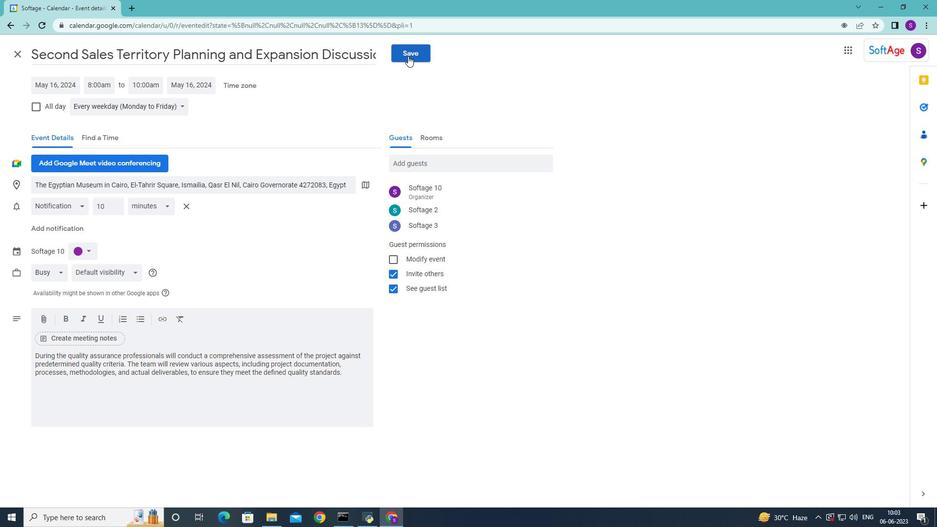 
Action: Mouse moved to (559, 300)
Screenshot: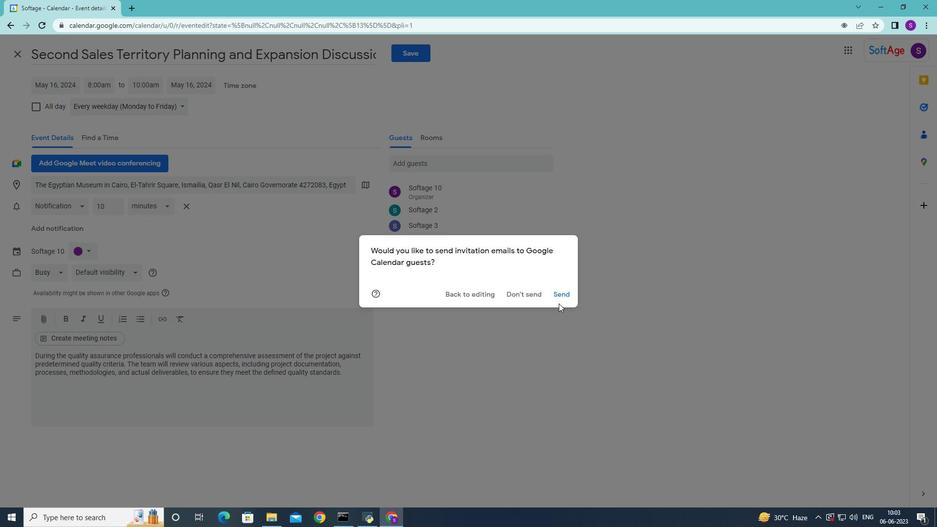 
Action: Mouse pressed left at (559, 300)
Screenshot: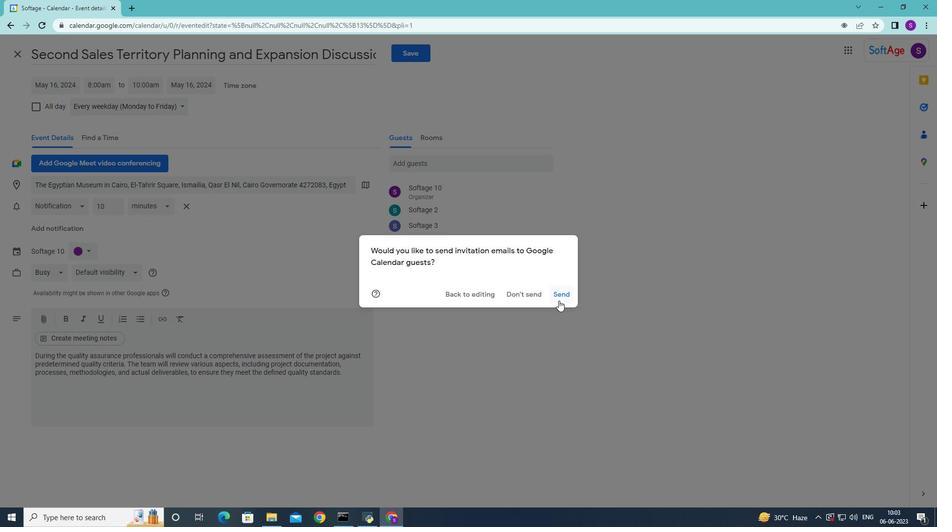 
